 Task: Forward email with the signature Caleb Scott with the subject 'Apology' from softage.1@softage.net to 'softage.9@softage.net' with the message 'Can you please provide more information about the new company branding initiative?'
Action: Mouse moved to (1263, 268)
Screenshot: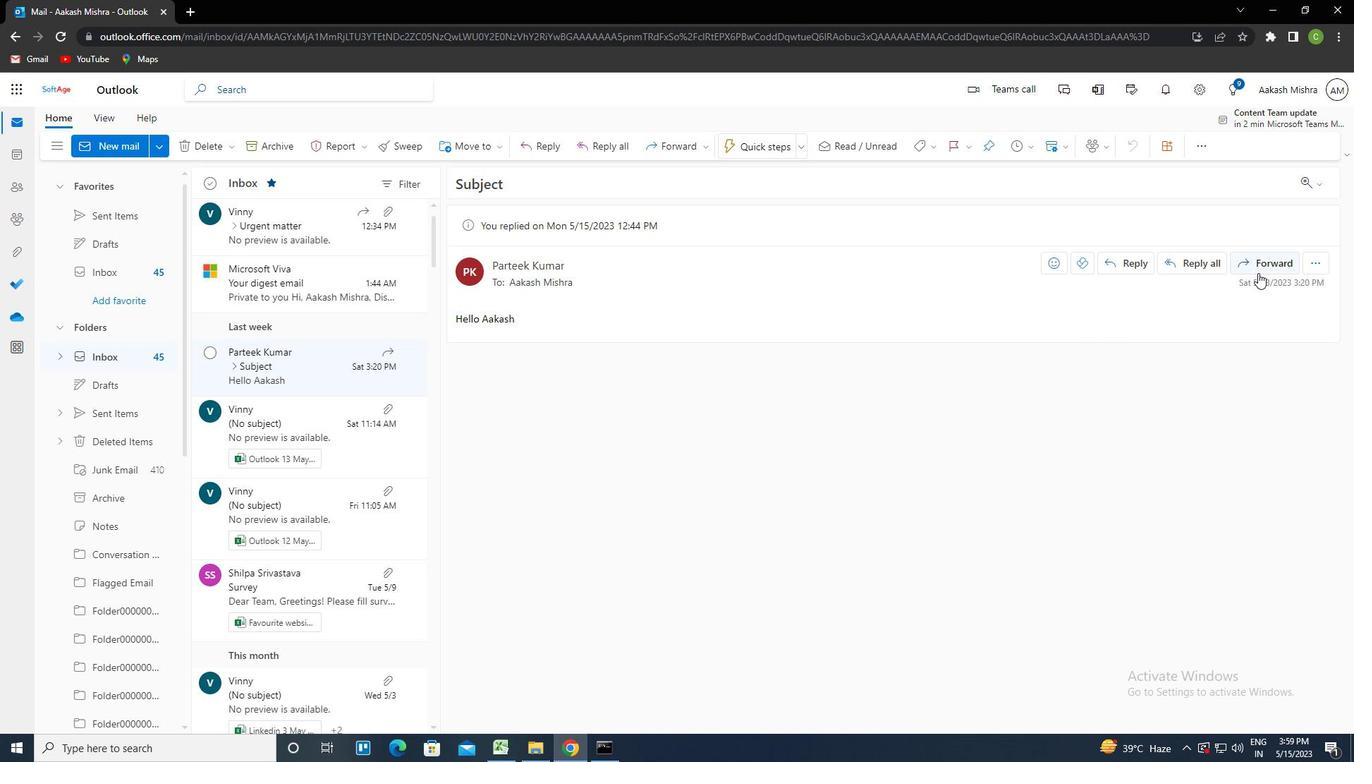 
Action: Mouse pressed left at (1263, 268)
Screenshot: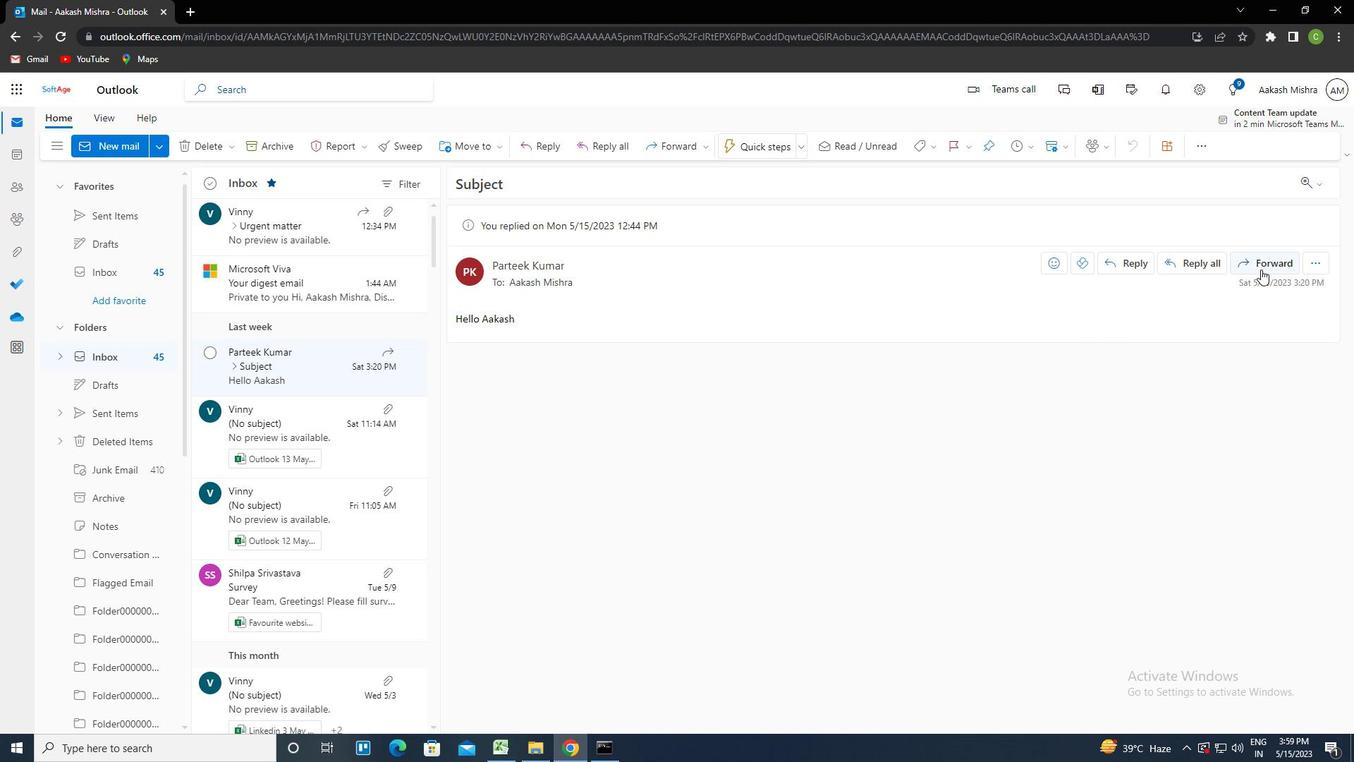 
Action: Mouse moved to (913, 143)
Screenshot: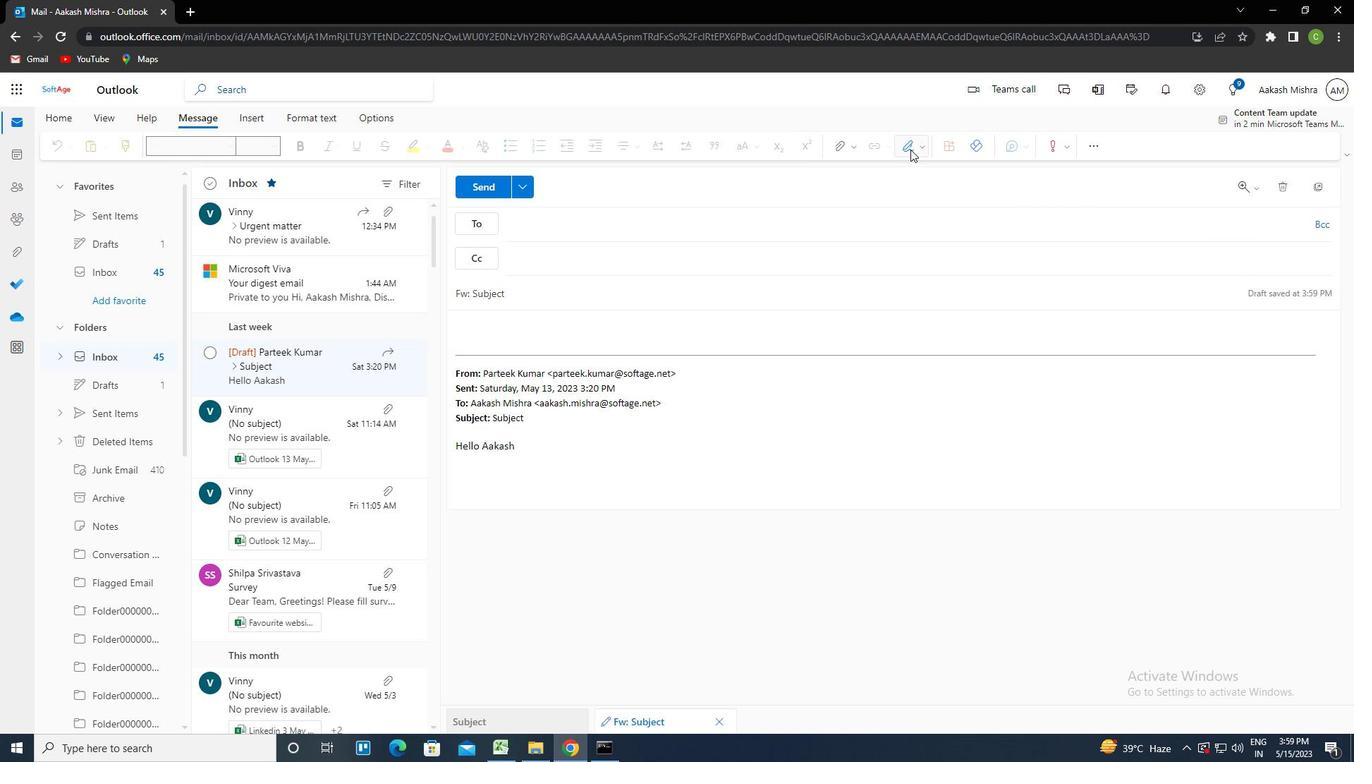 
Action: Mouse pressed left at (913, 143)
Screenshot: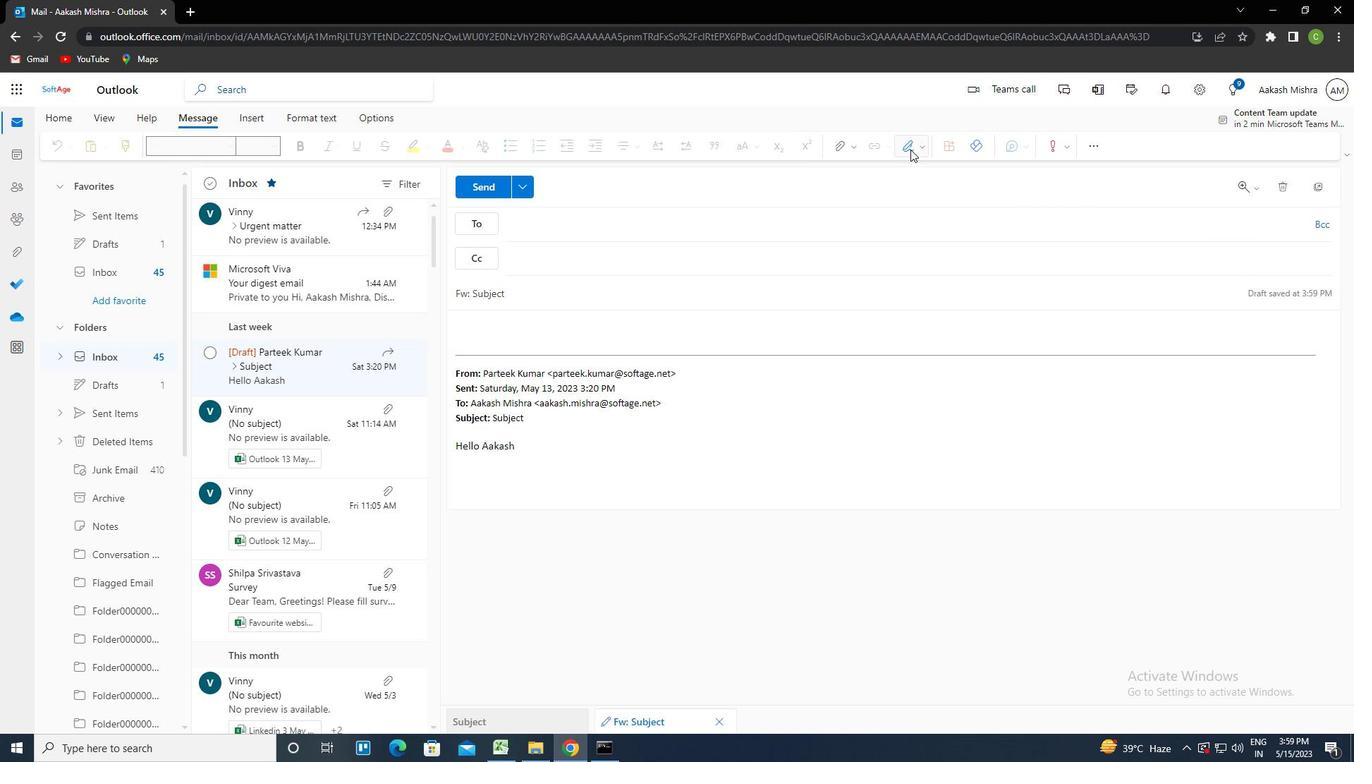 
Action: Mouse moved to (888, 210)
Screenshot: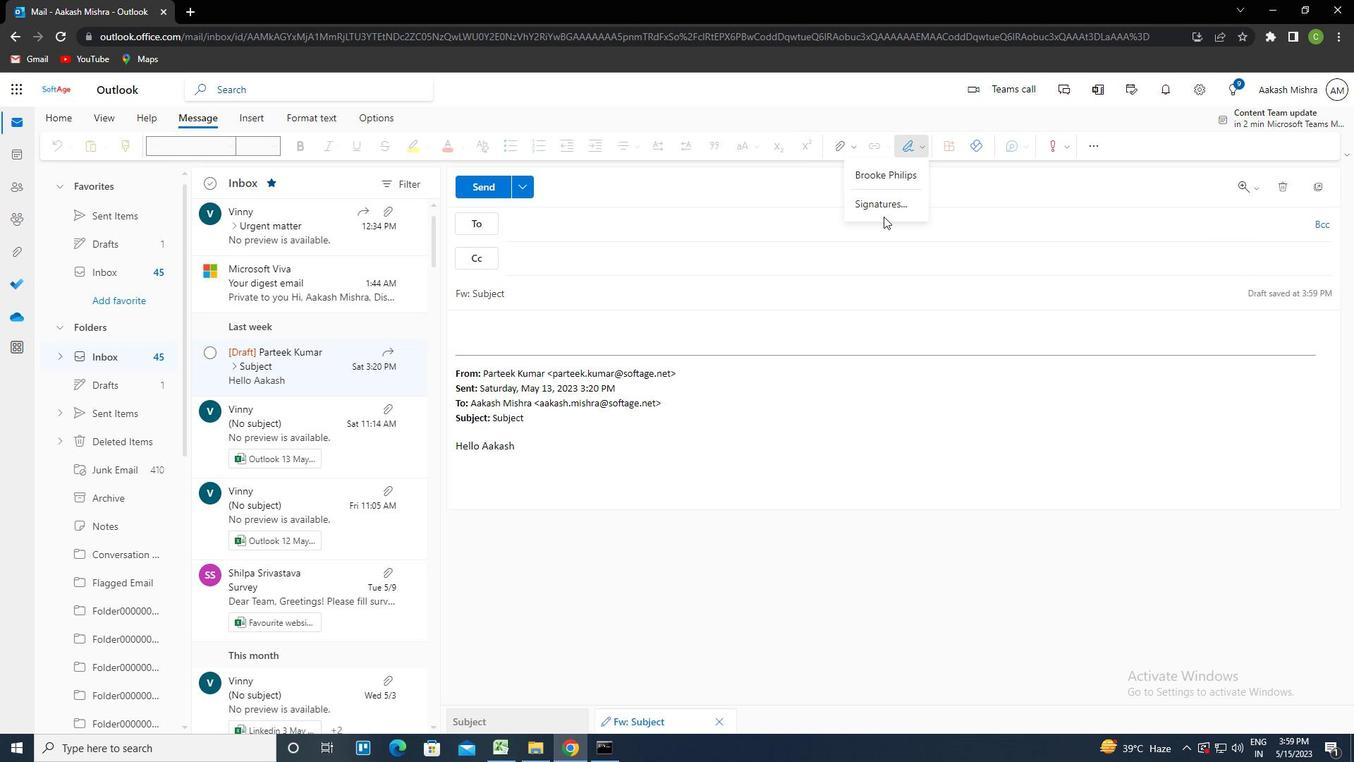 
Action: Mouse pressed left at (888, 210)
Screenshot: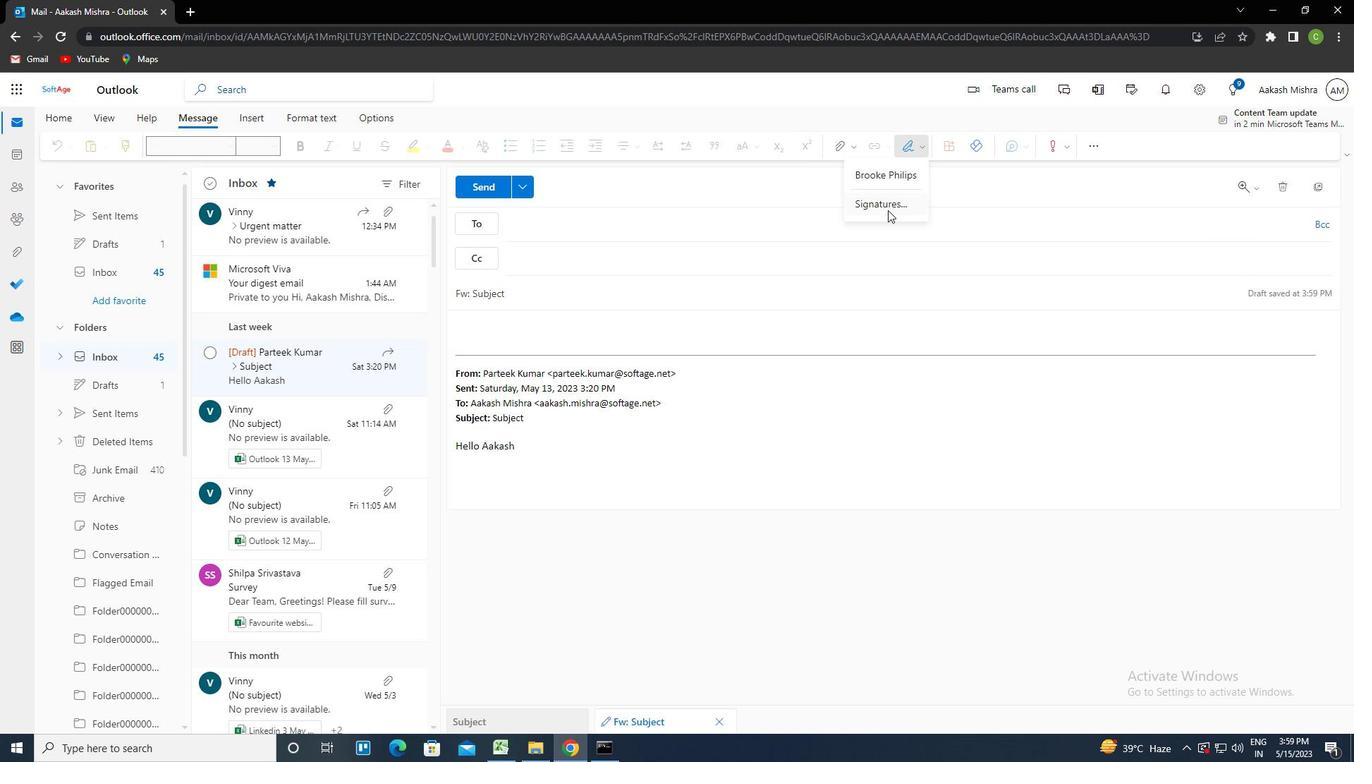 
Action: Mouse moved to (949, 257)
Screenshot: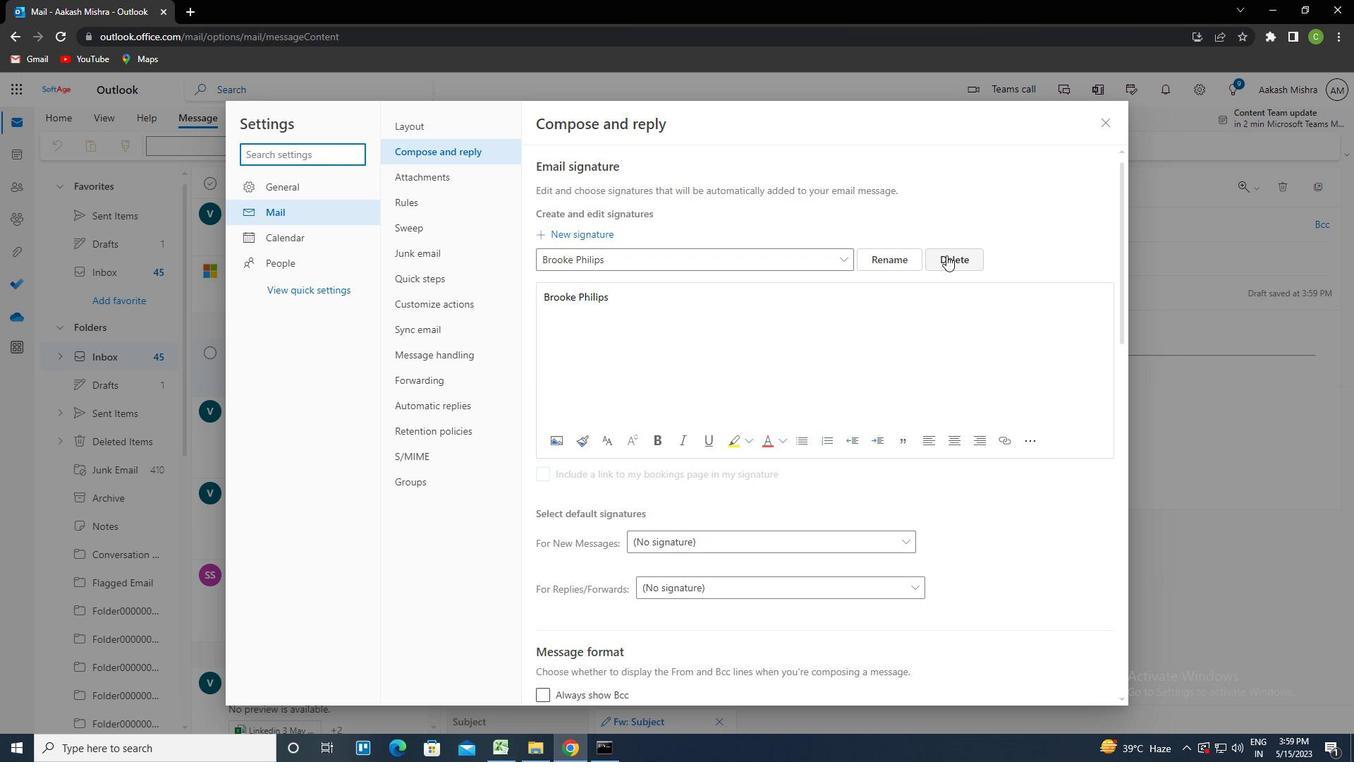 
Action: Mouse pressed left at (949, 257)
Screenshot: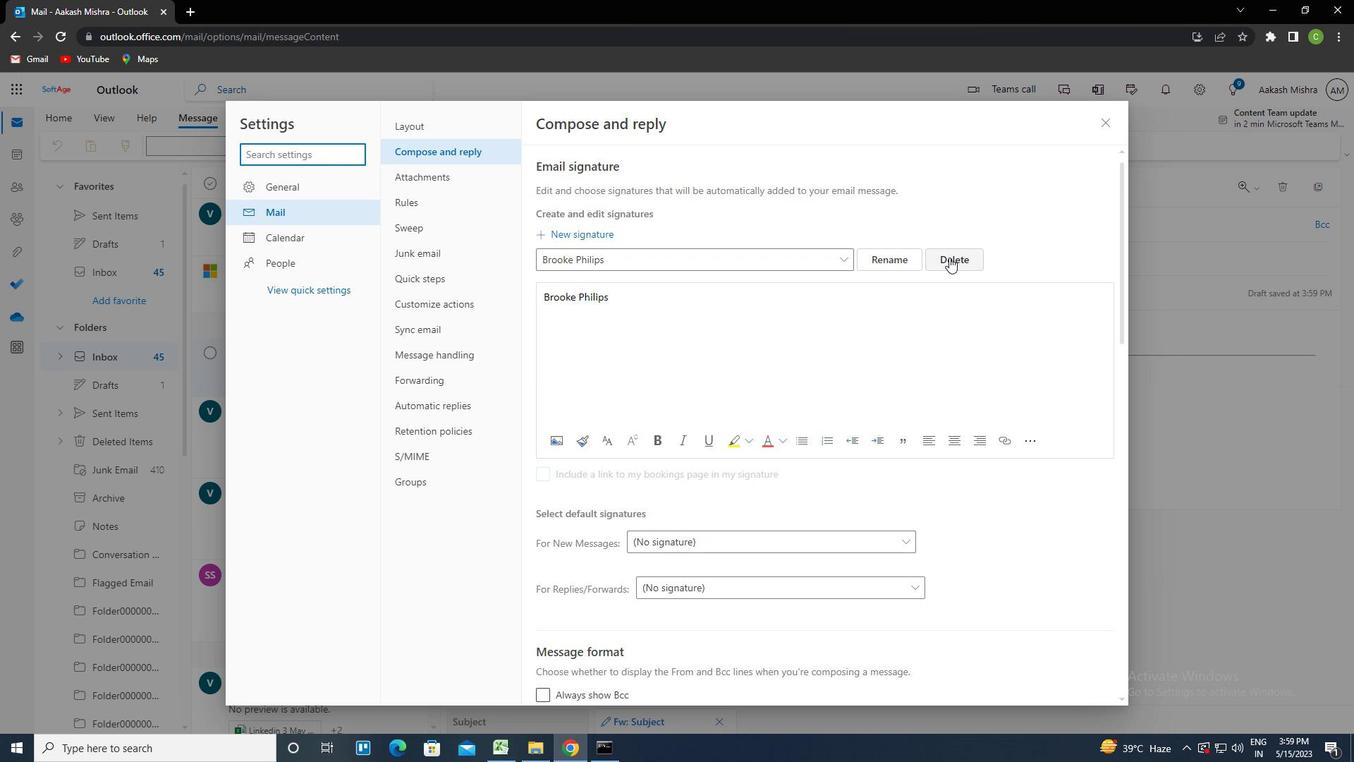 
Action: Mouse moved to (871, 262)
Screenshot: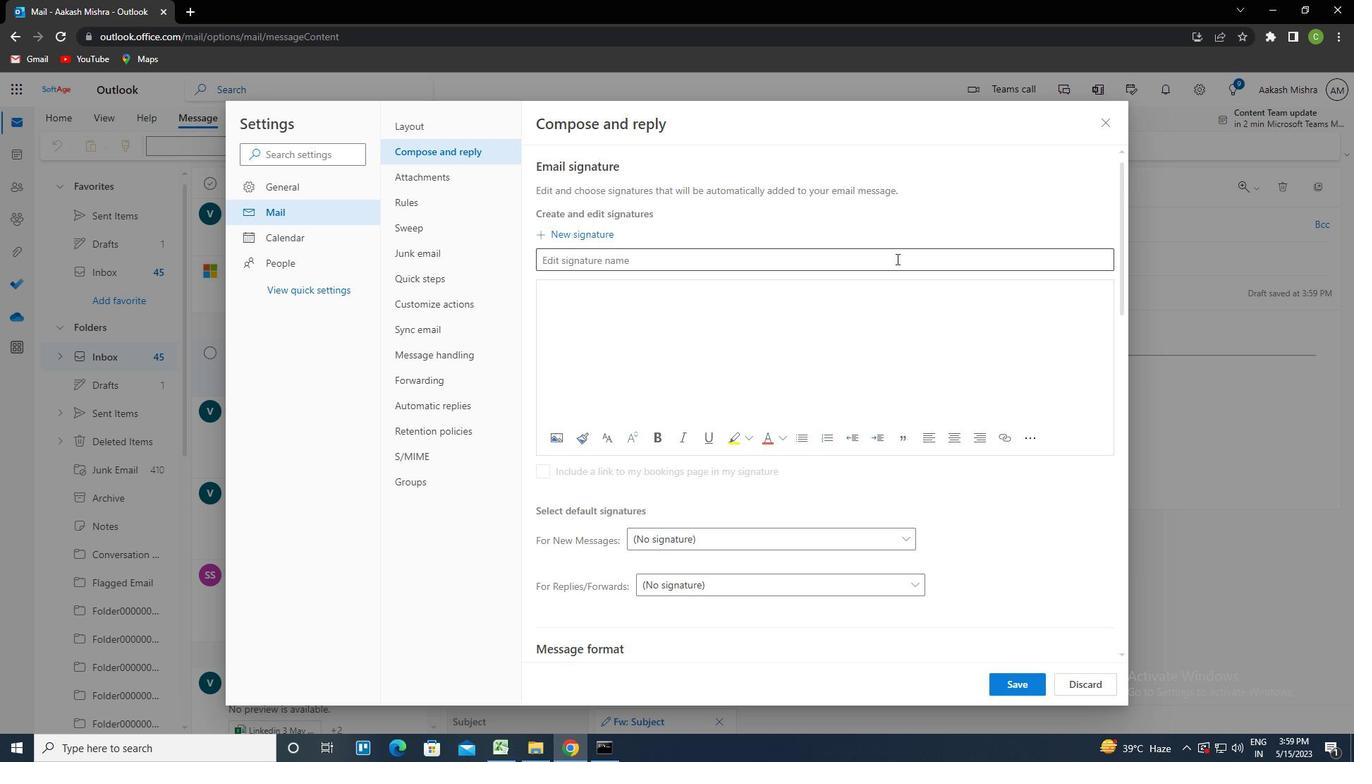 
Action: Mouse pressed left at (871, 262)
Screenshot: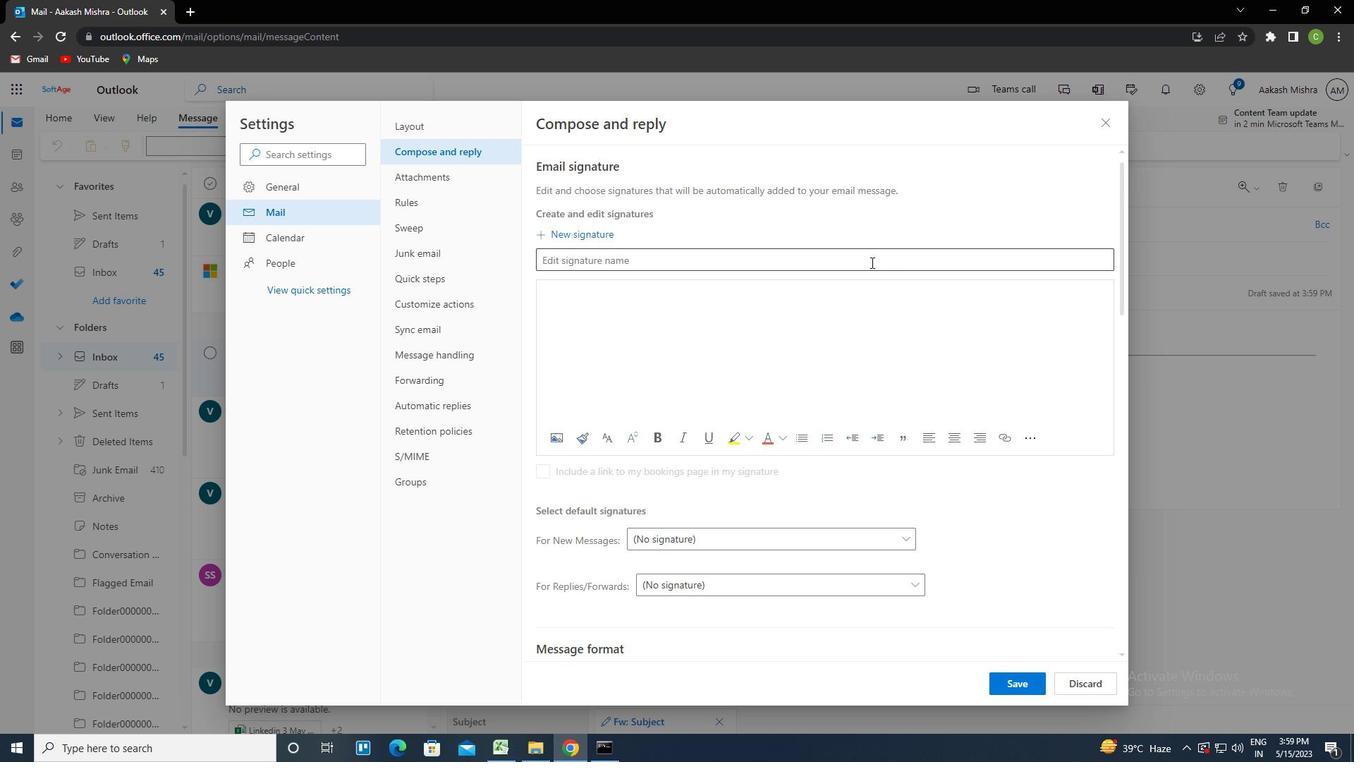 
Action: Key pressed <Key.caps_lock>c<Key.caps_lock>aleb<Key.space><Key.caps_lock>s<Key.caps_lock>cott<Key.tab><Key.caps_lock>c<Key.caps_lock>aleb<Key.space><Key.caps_lock>s<Key.caps_lock>cott
Screenshot: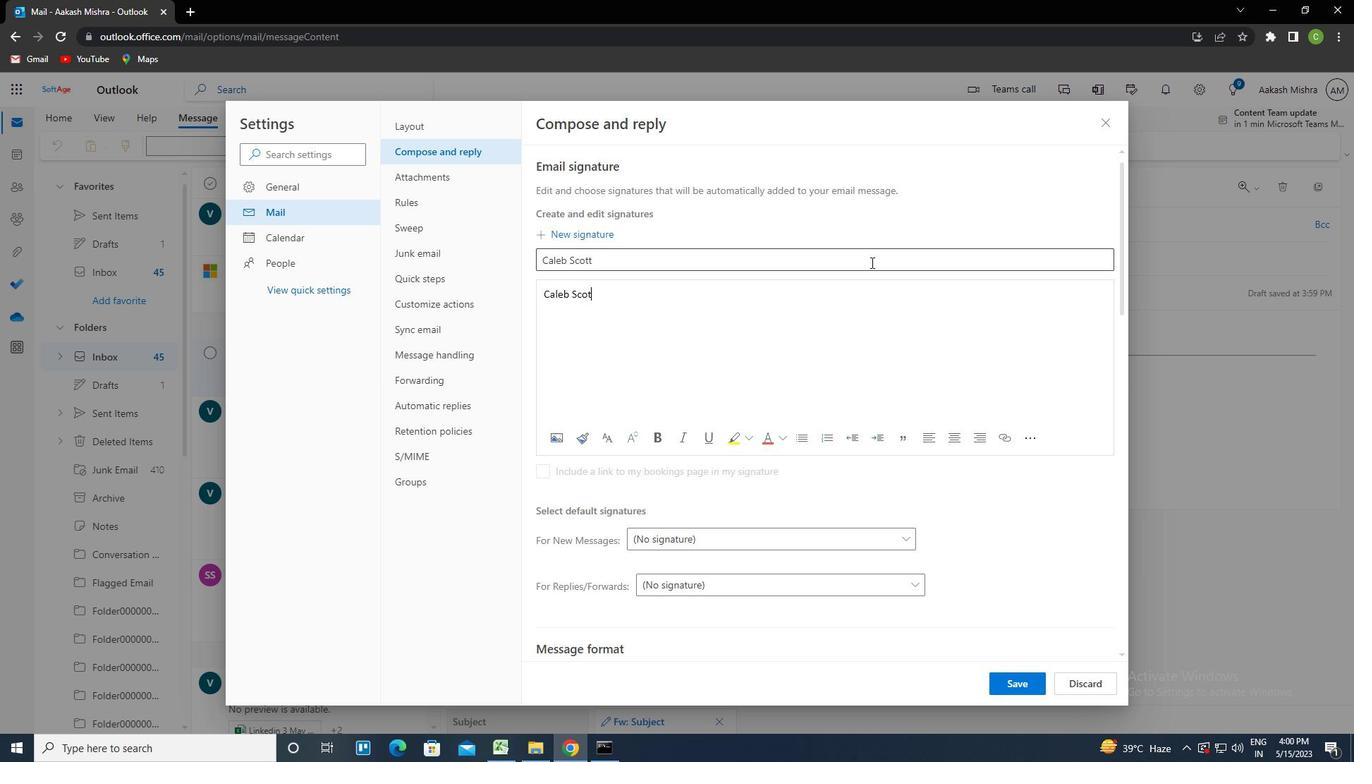 
Action: Mouse moved to (1014, 673)
Screenshot: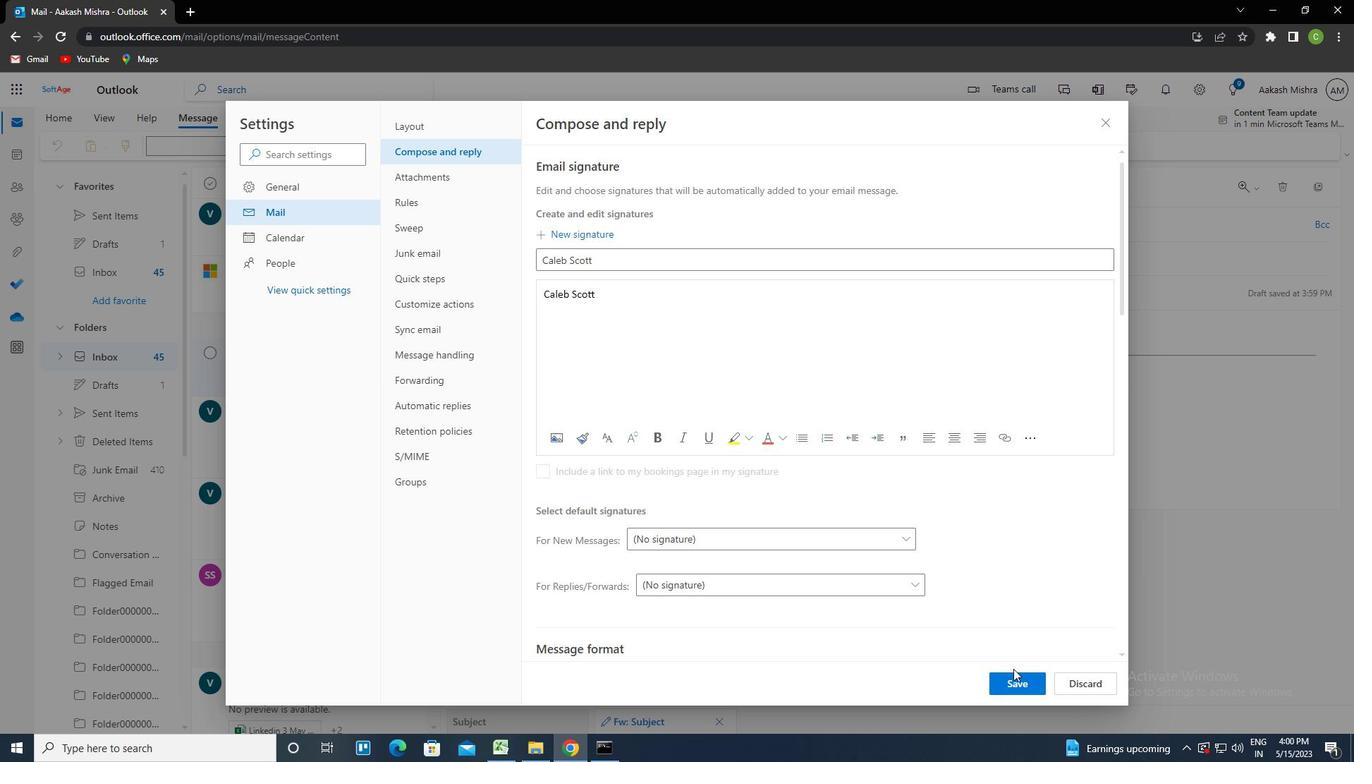 
Action: Mouse pressed left at (1014, 673)
Screenshot: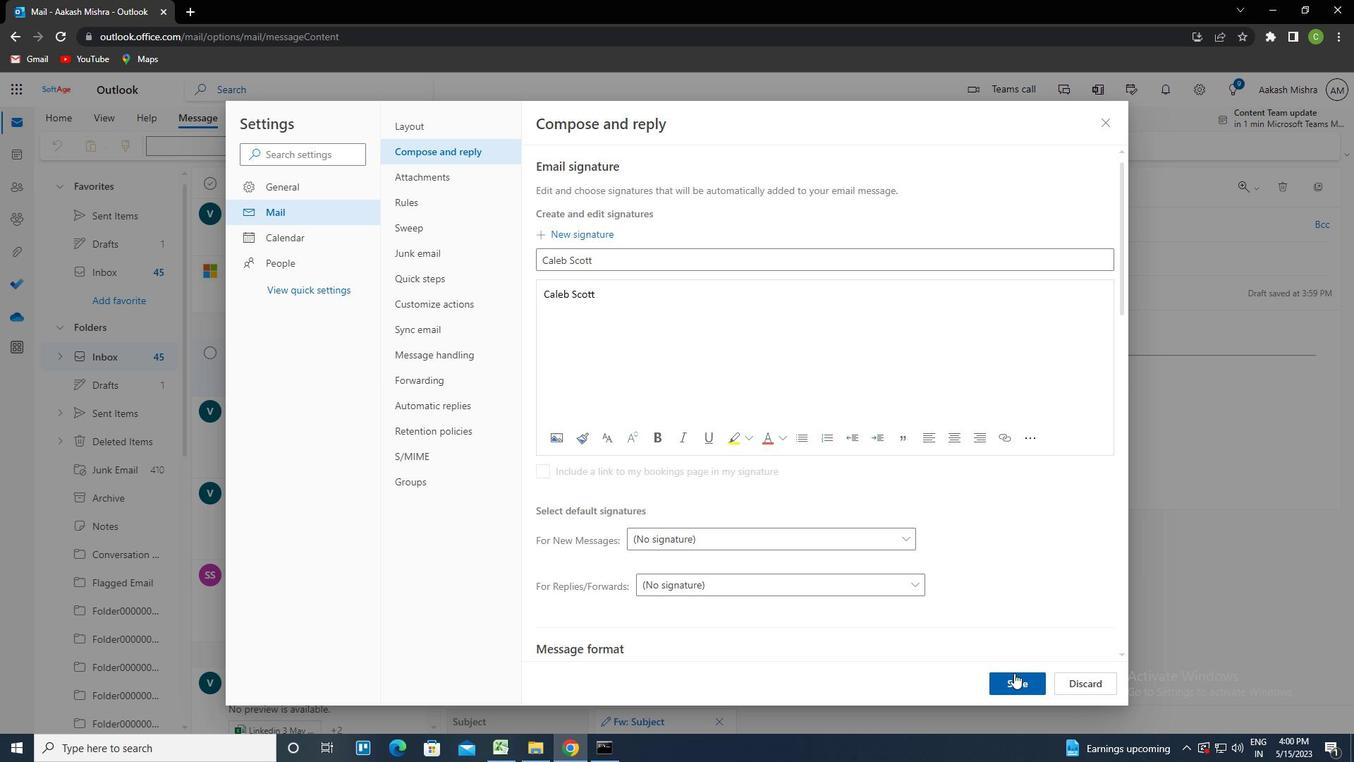 
Action: Mouse moved to (1112, 129)
Screenshot: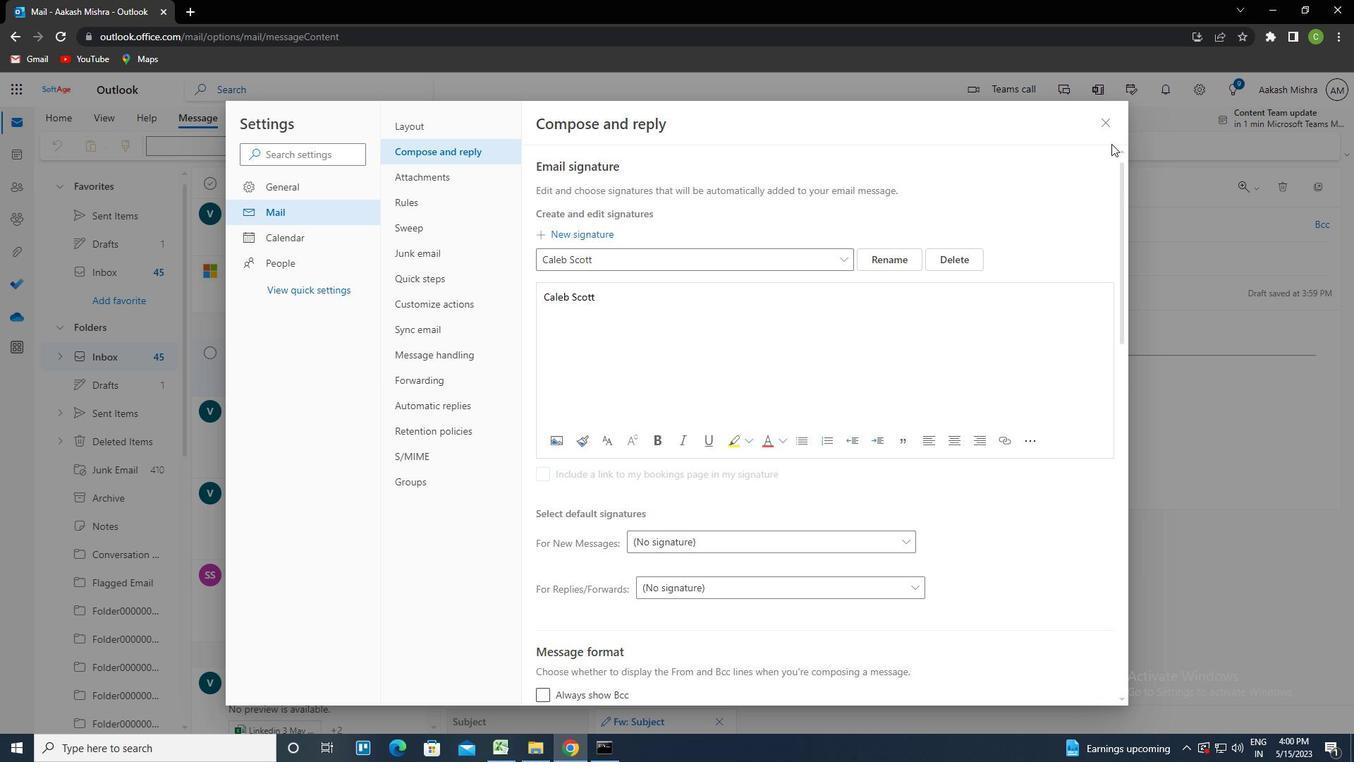 
Action: Mouse pressed left at (1112, 129)
Screenshot: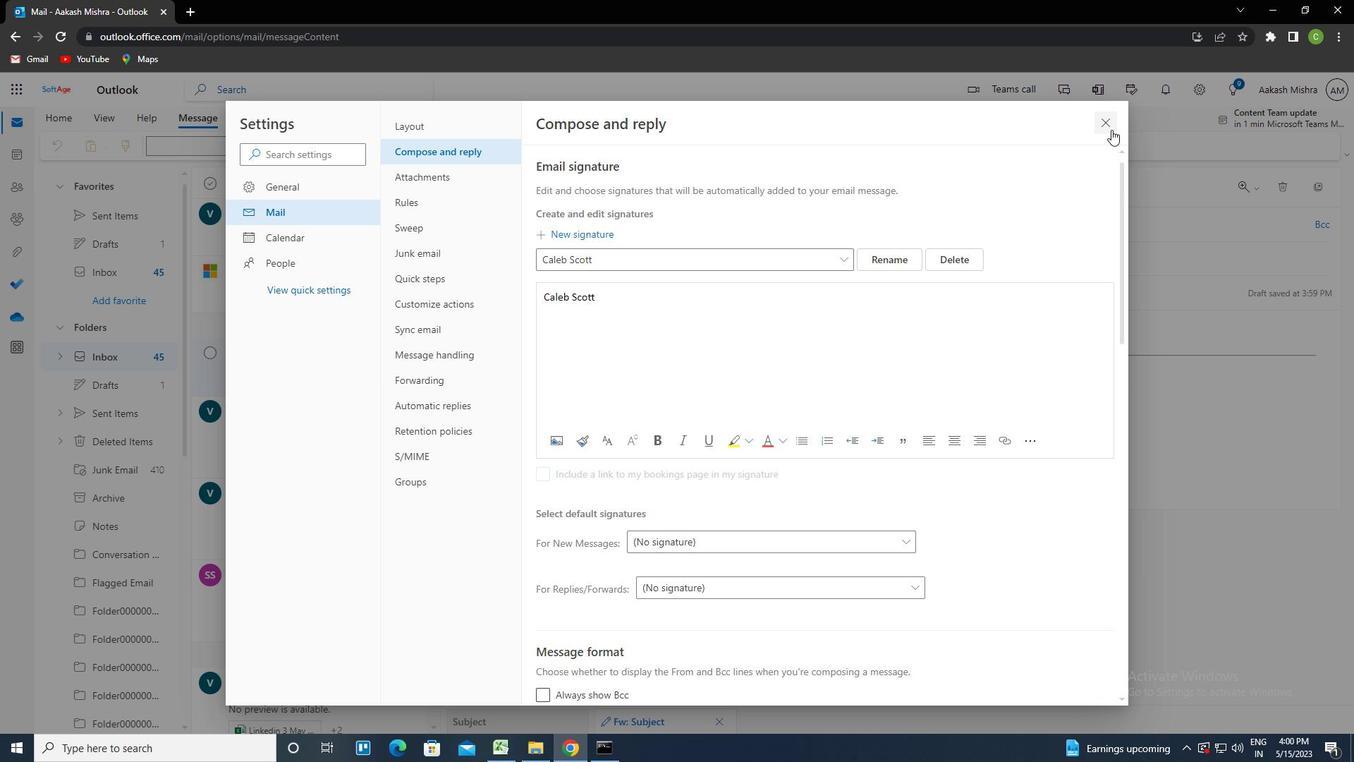 
Action: Mouse moved to (910, 146)
Screenshot: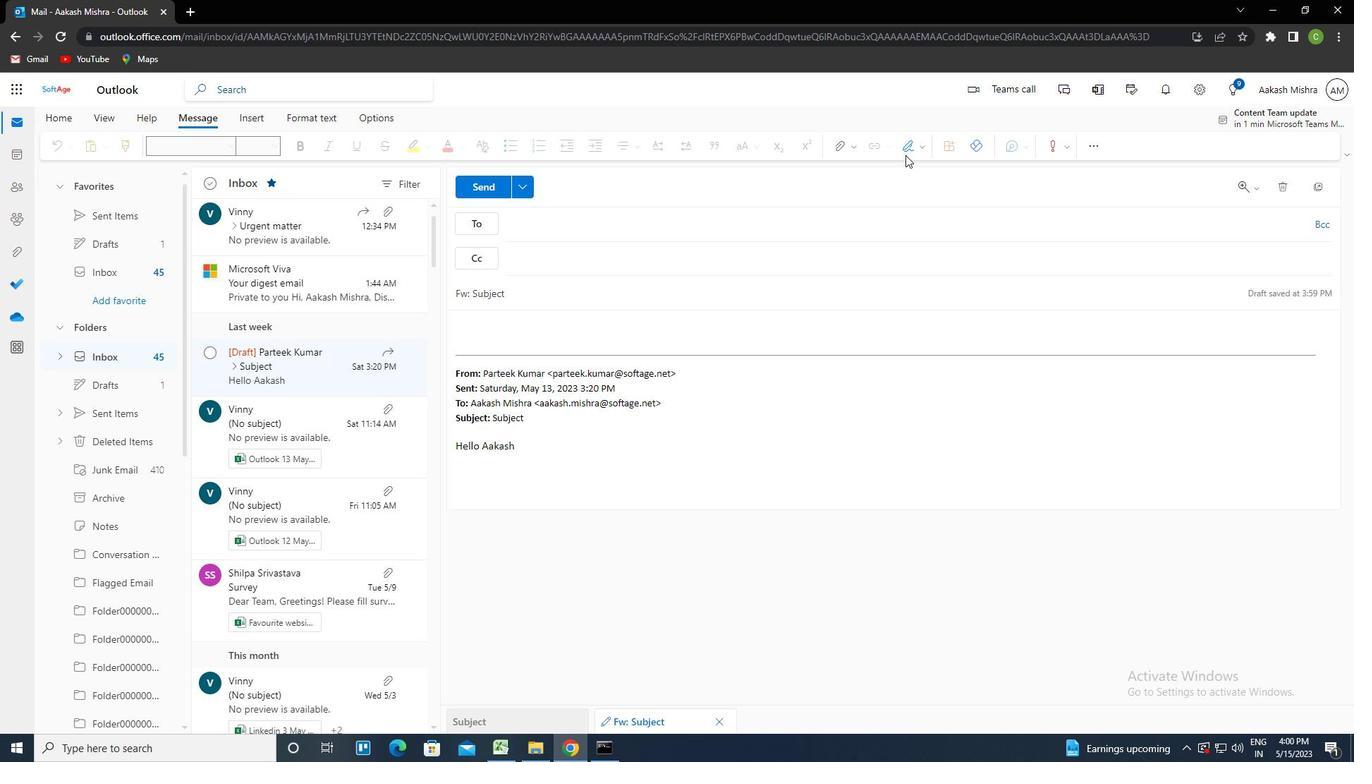 
Action: Mouse pressed left at (910, 146)
Screenshot: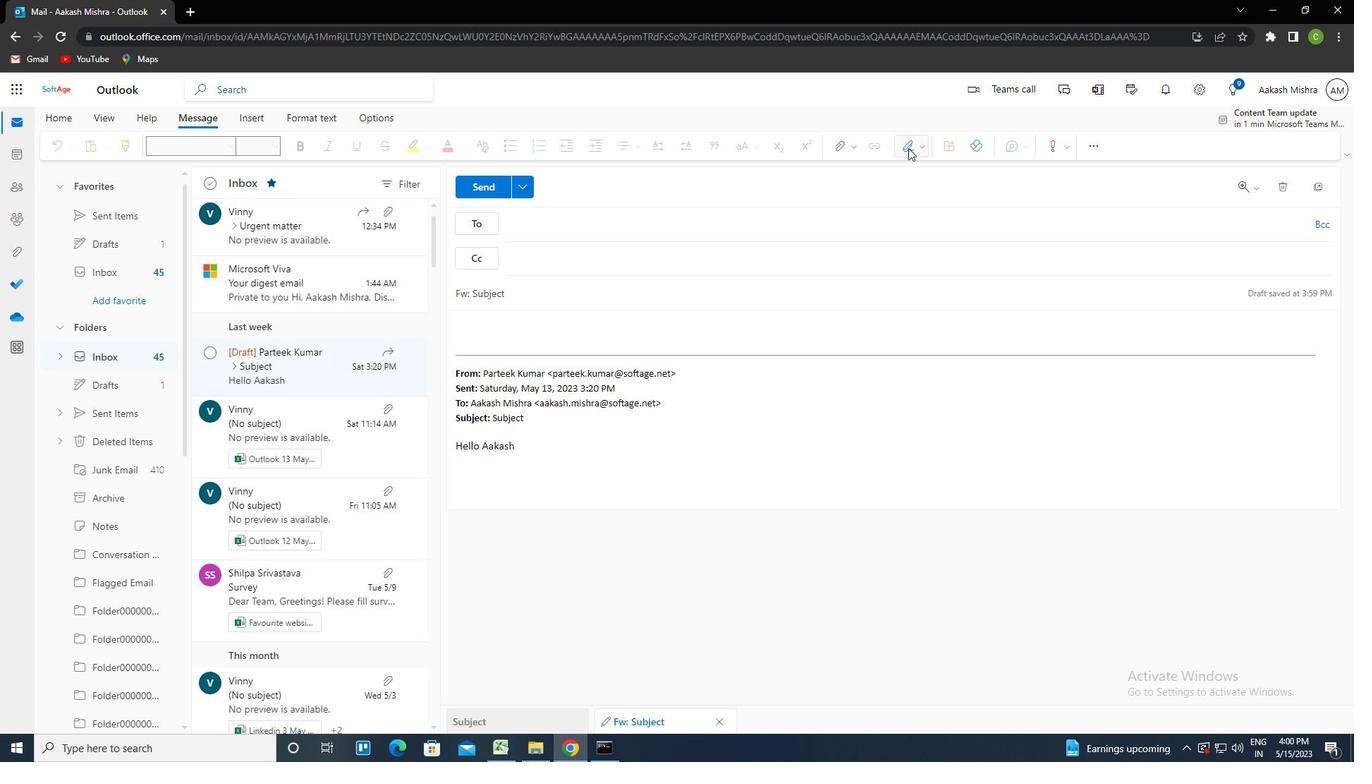 
Action: Mouse moved to (904, 172)
Screenshot: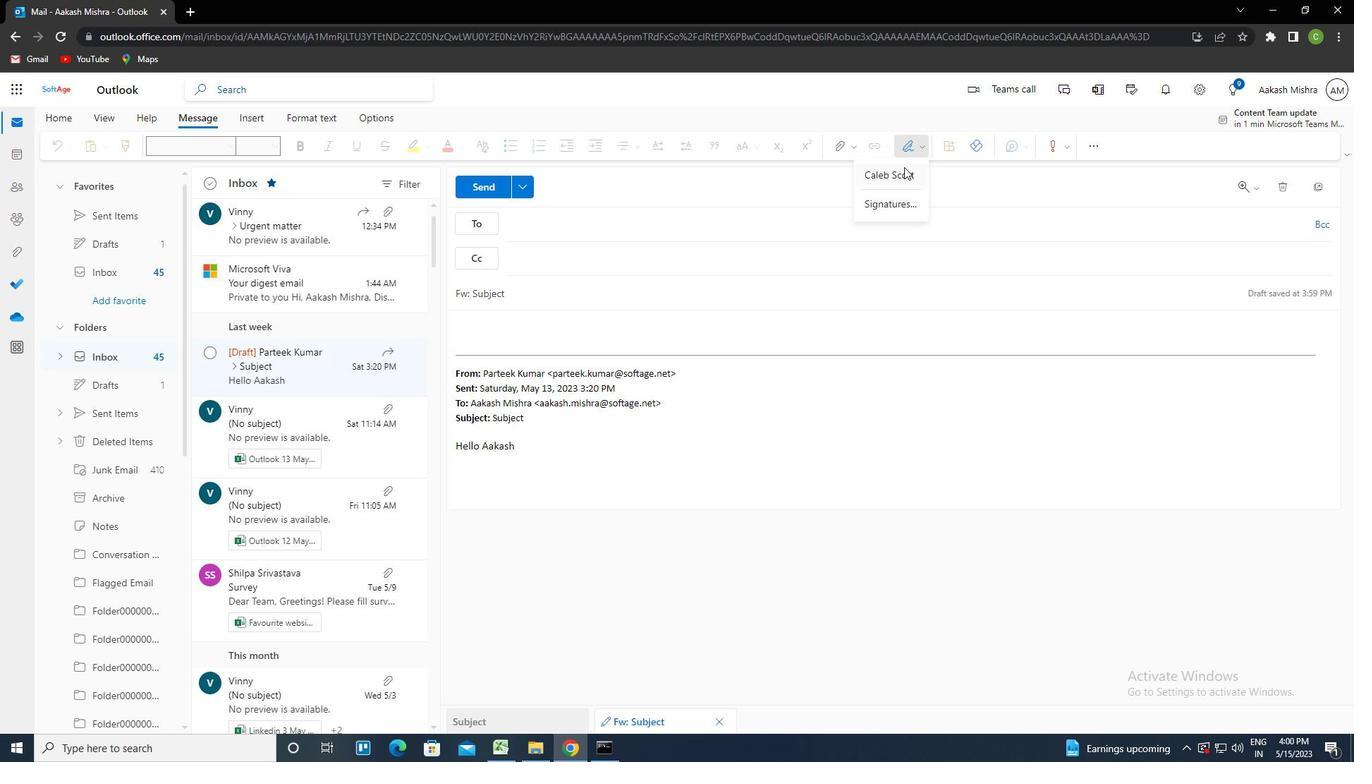 
Action: Mouse pressed left at (904, 172)
Screenshot: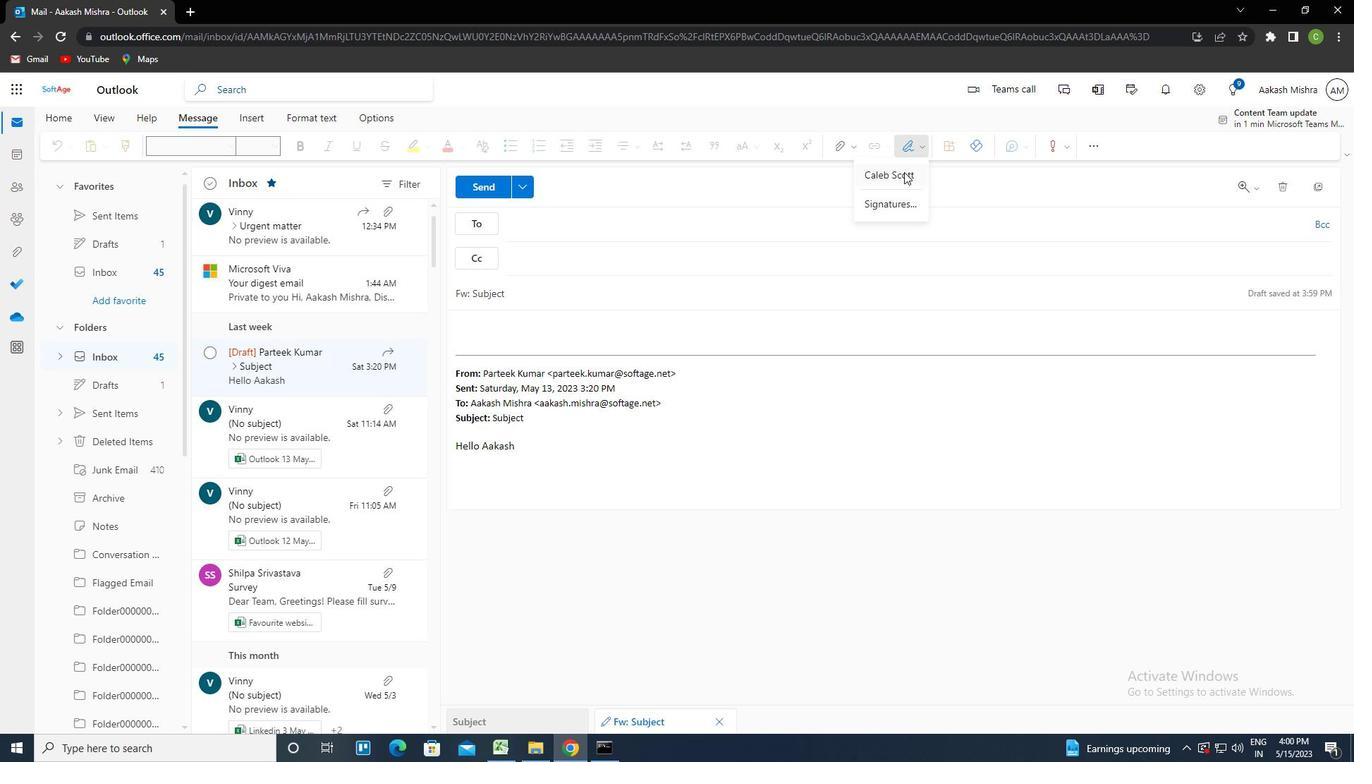 
Action: Mouse moved to (553, 302)
Screenshot: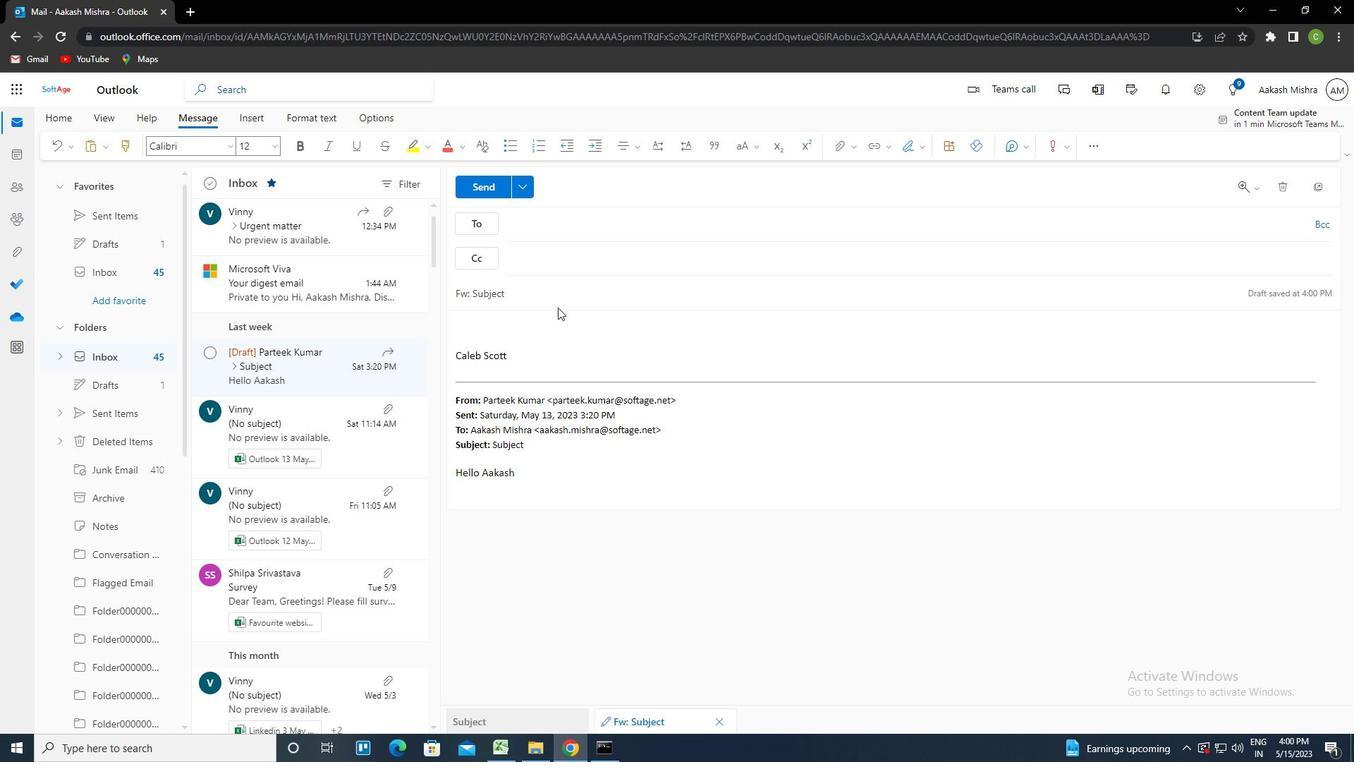 
Action: Mouse pressed left at (553, 302)
Screenshot: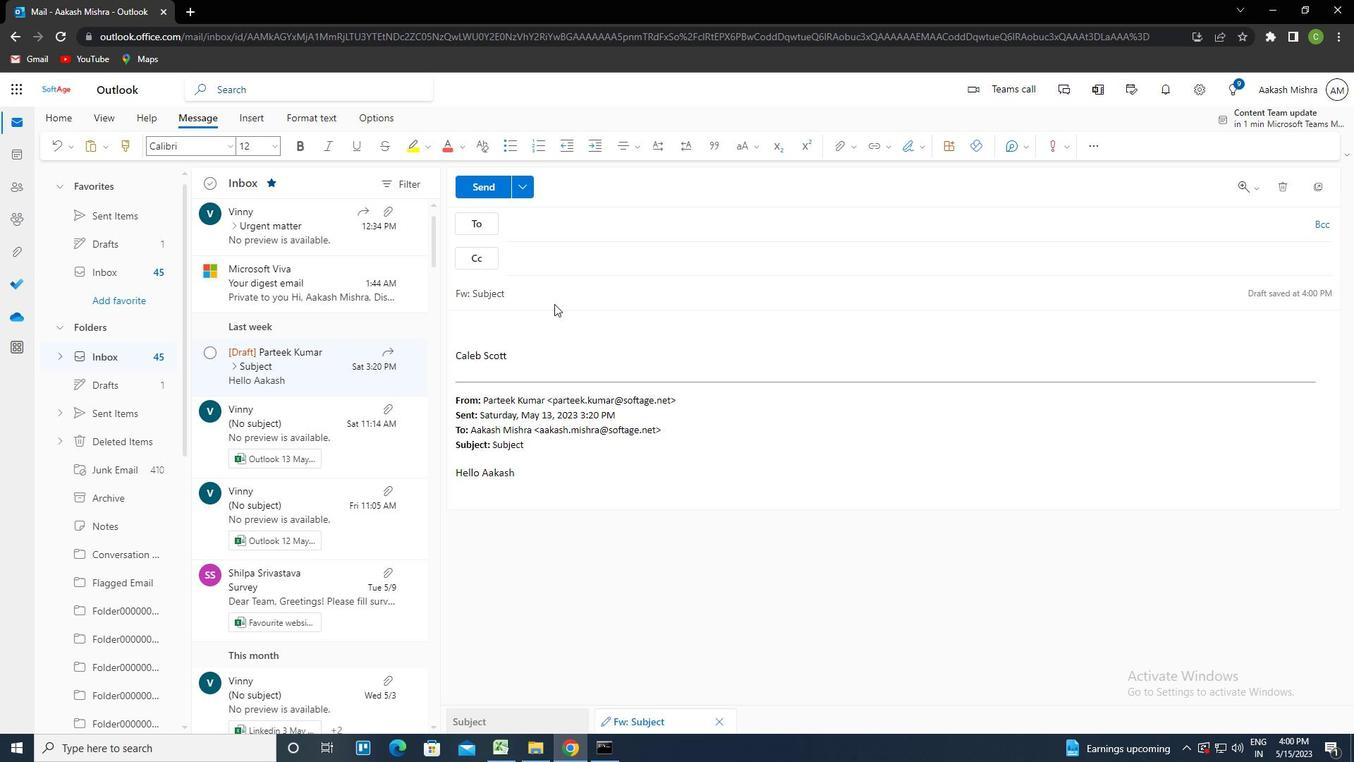
Action: Key pressed <Key.shift><Key.left><Key.delete><Key.caps_lock>ctrl+A<Key.caps_lock>POLOGY
Screenshot: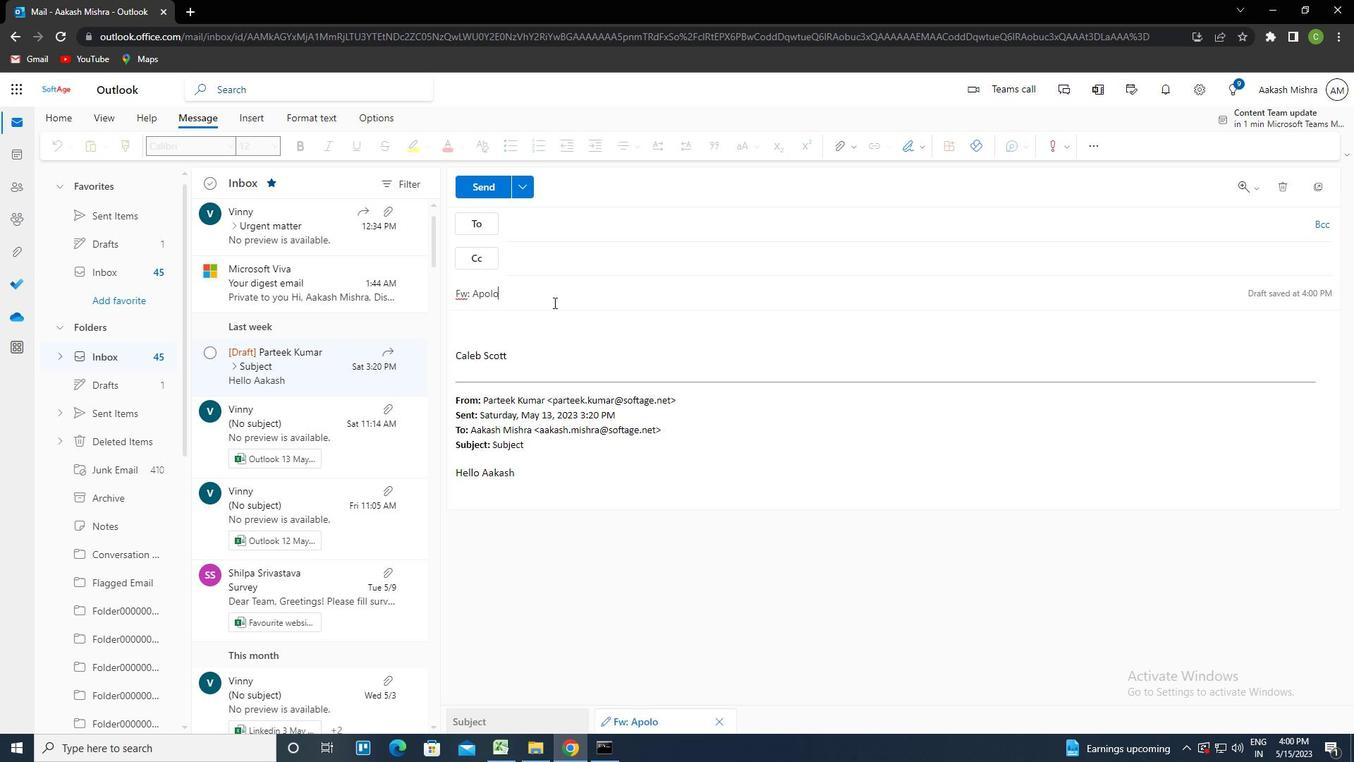 
Action: Mouse moved to (537, 226)
Screenshot: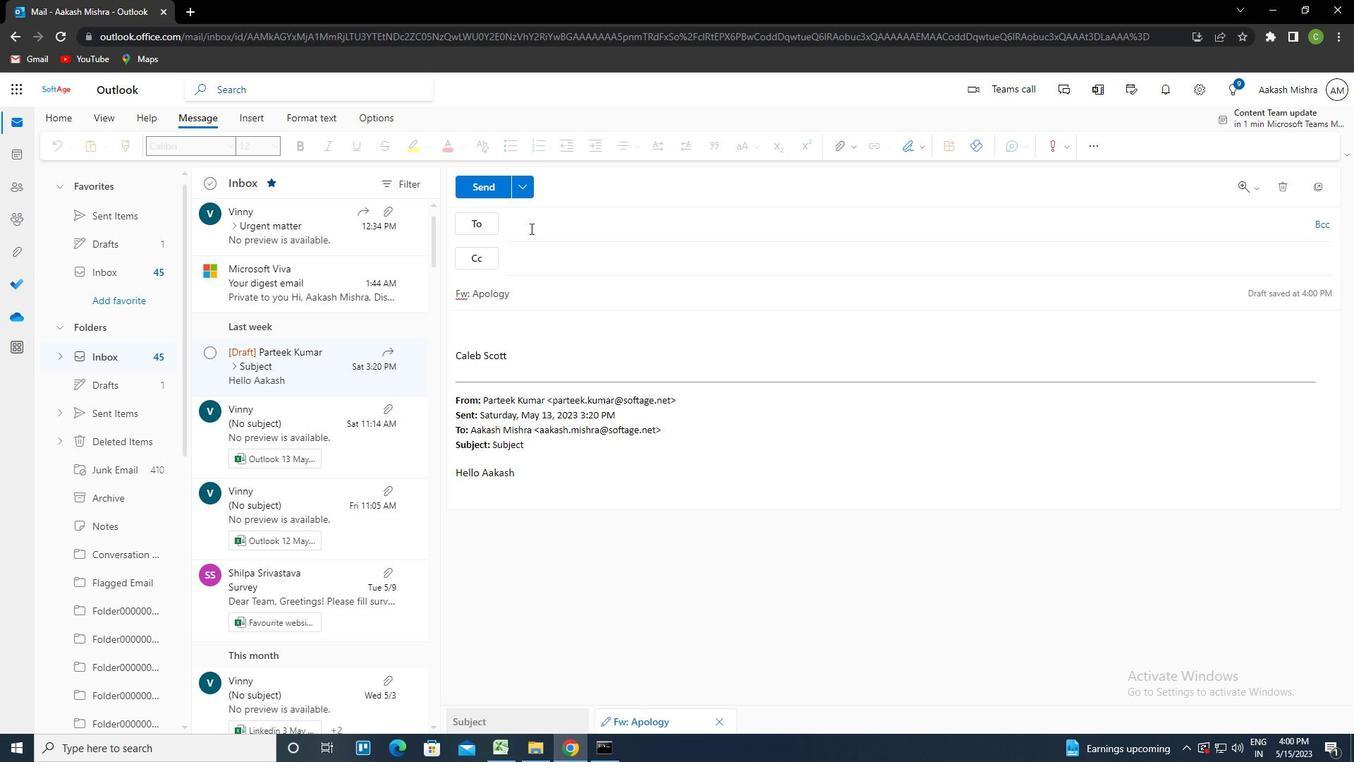 
Action: Mouse pressed left at (537, 226)
Screenshot: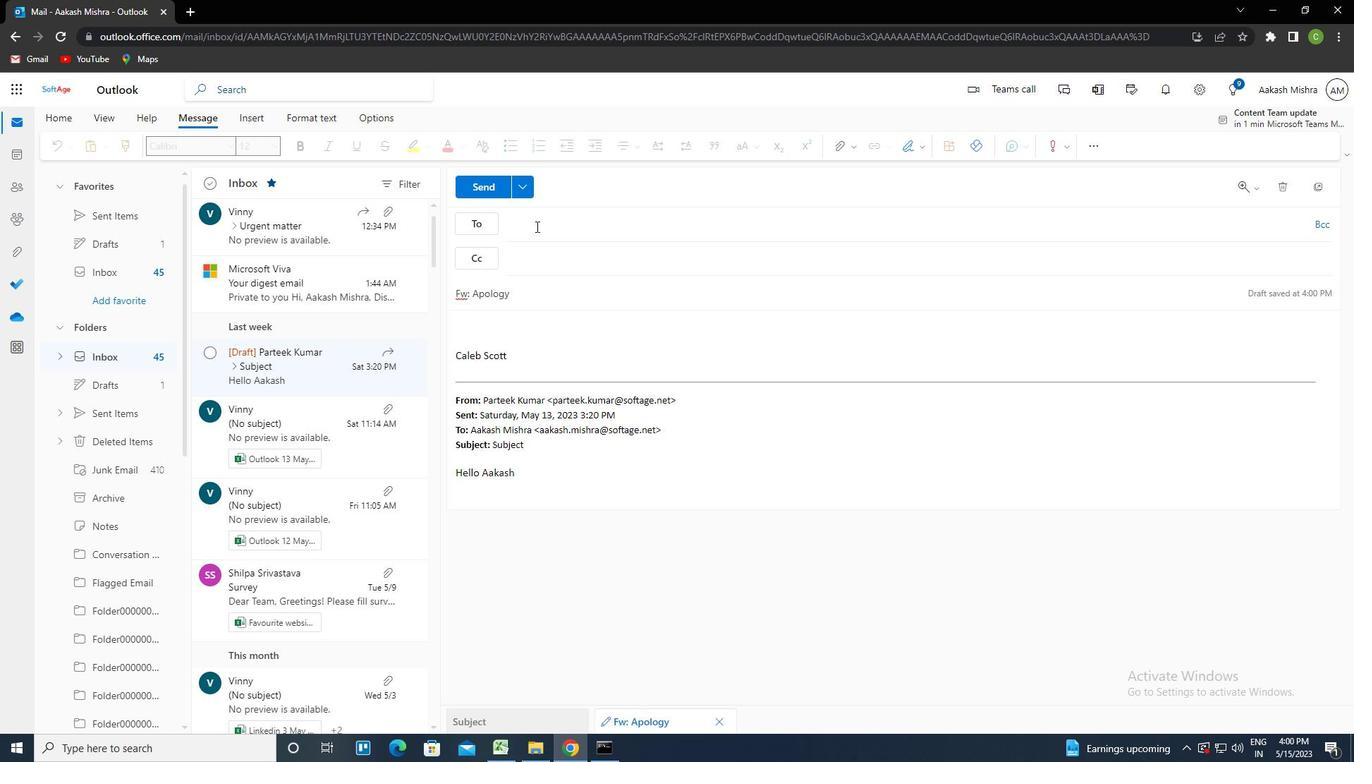 
Action: Key pressed SOFTAGE.9<Key.shift>@SOFTAGE.NET<Key.enter>
Screenshot: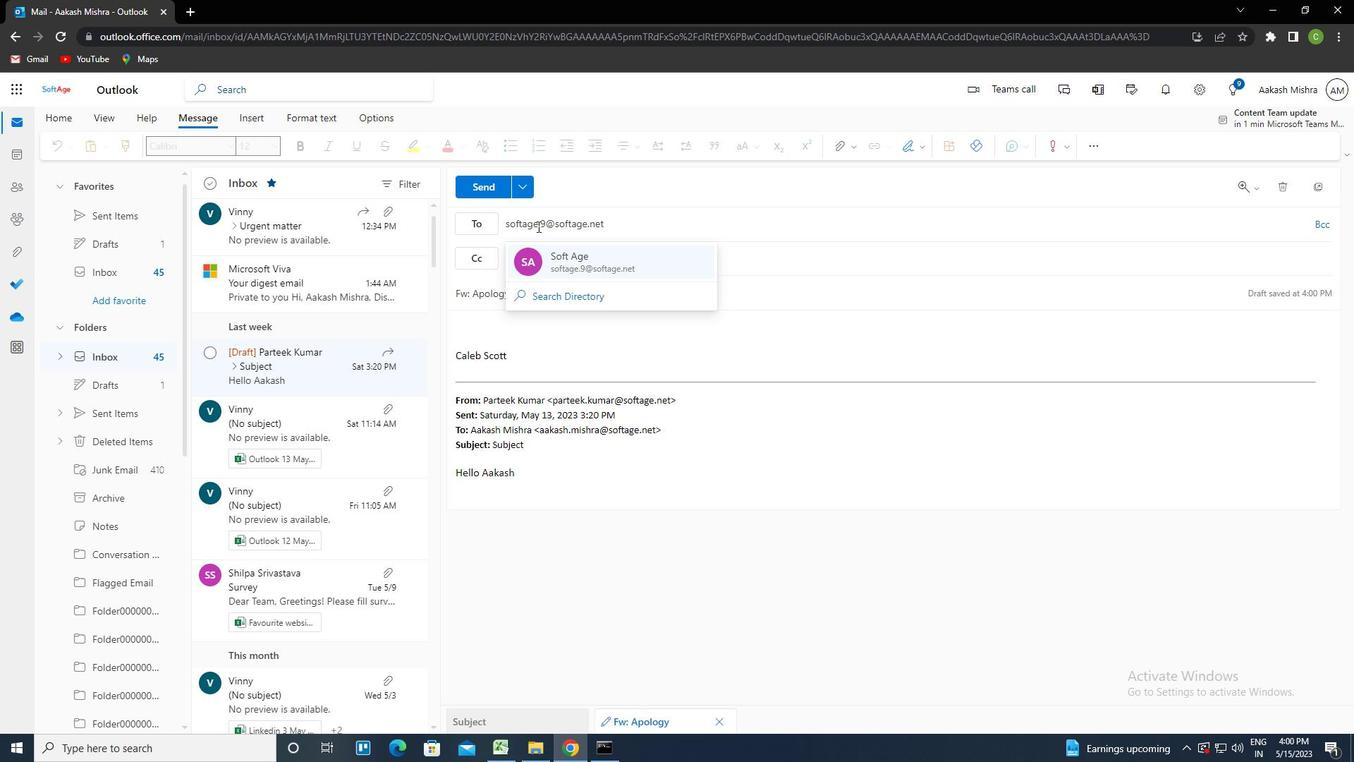 
Action: Mouse moved to (492, 323)
Screenshot: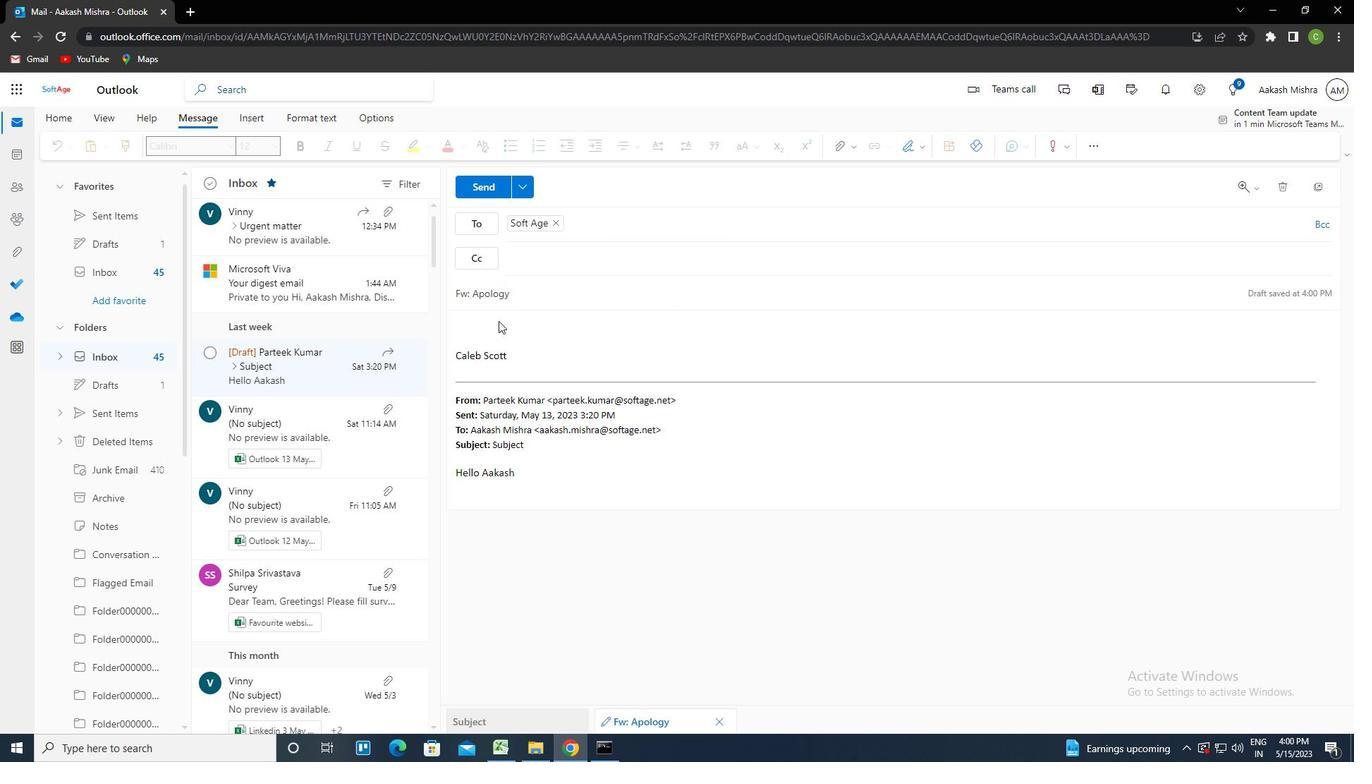 
Action: Mouse pressed left at (492, 323)
Screenshot: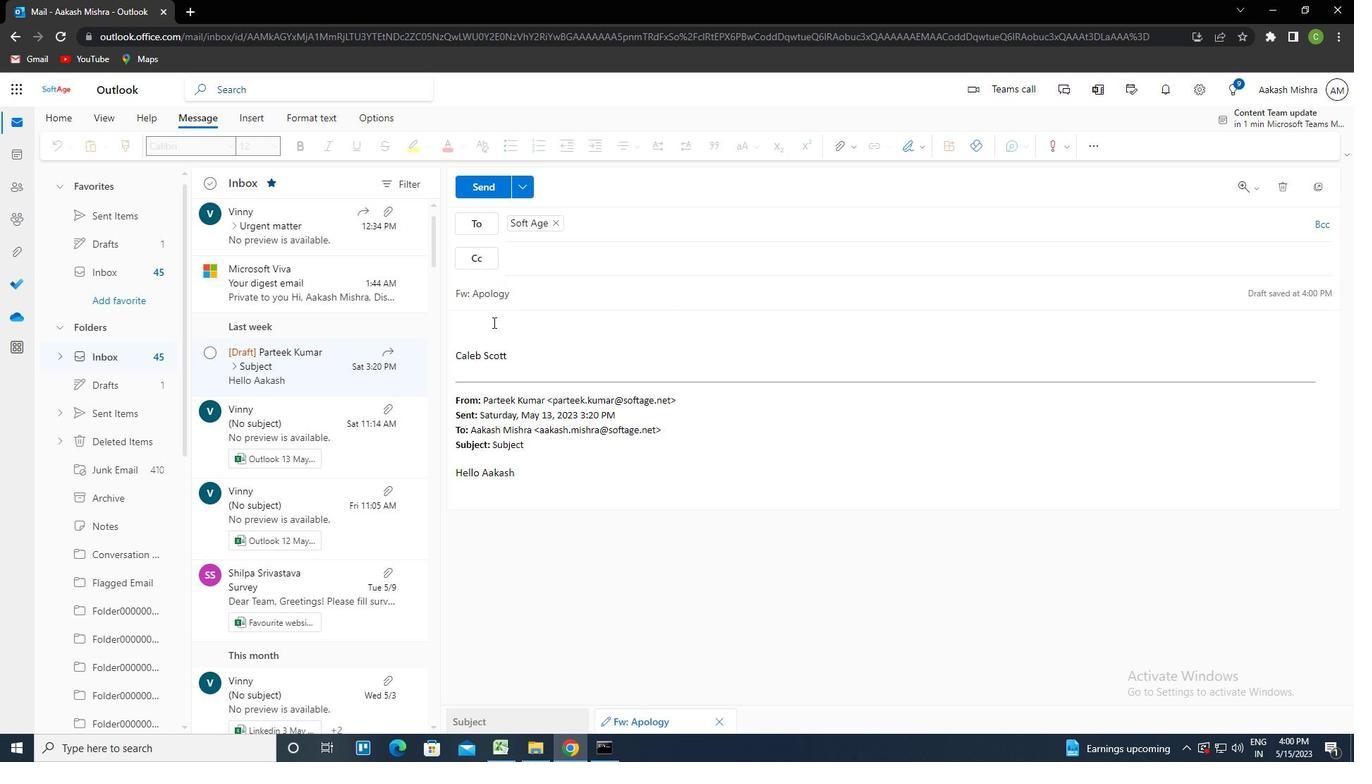 
Action: Key pressed <Key.caps_lock>C<Key.caps_lock>AN<Key.space>YOU<Key.space>PLEASE<Key.space>POVIDE<Key.space>MORE<Key.space>INFORMATION<Key.space>ABOUT<Key.space>THE<Key.space>NEW<Key.space>COMPANY<Key.space>BRANDING<Key.space>INTITIATIVE<Key.enter>
Screenshot: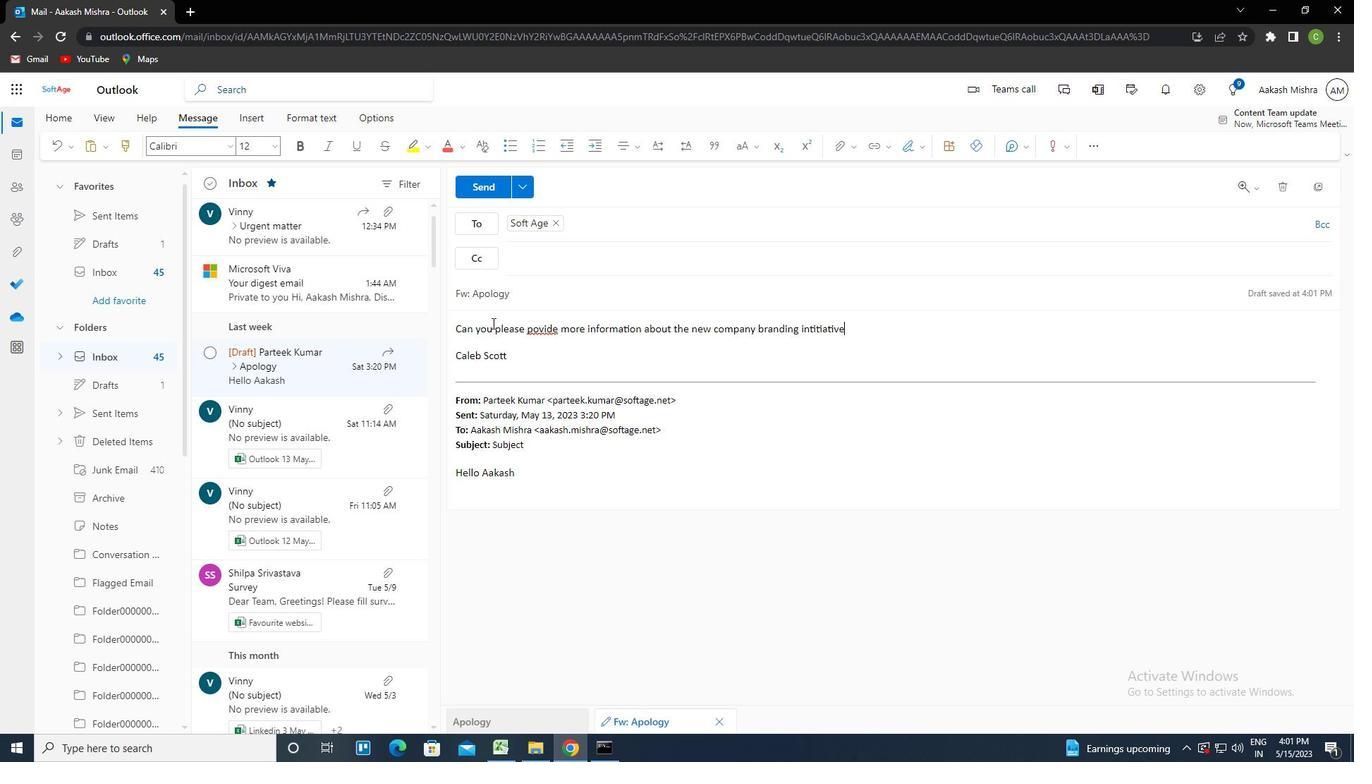 
Action: Mouse moved to (544, 333)
Screenshot: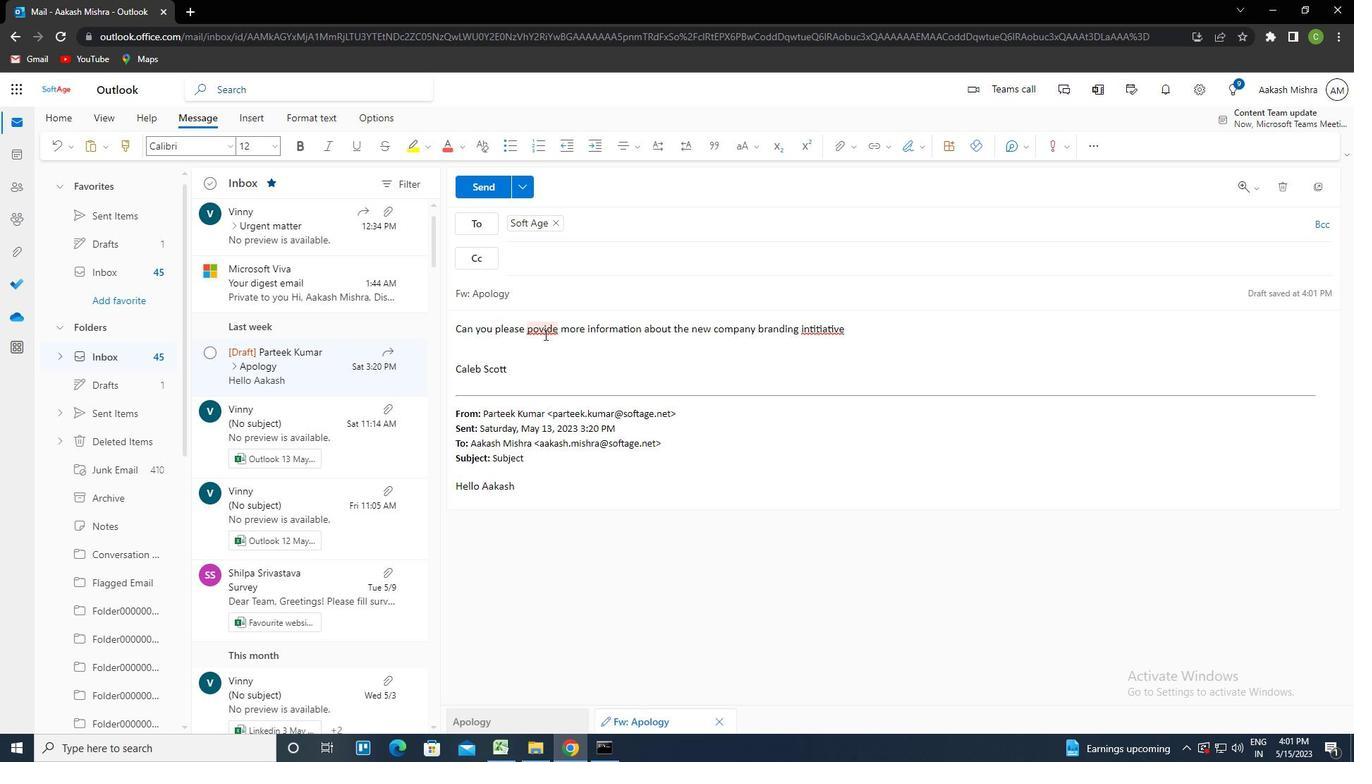 
Action: Mouse pressed left at (544, 333)
Screenshot: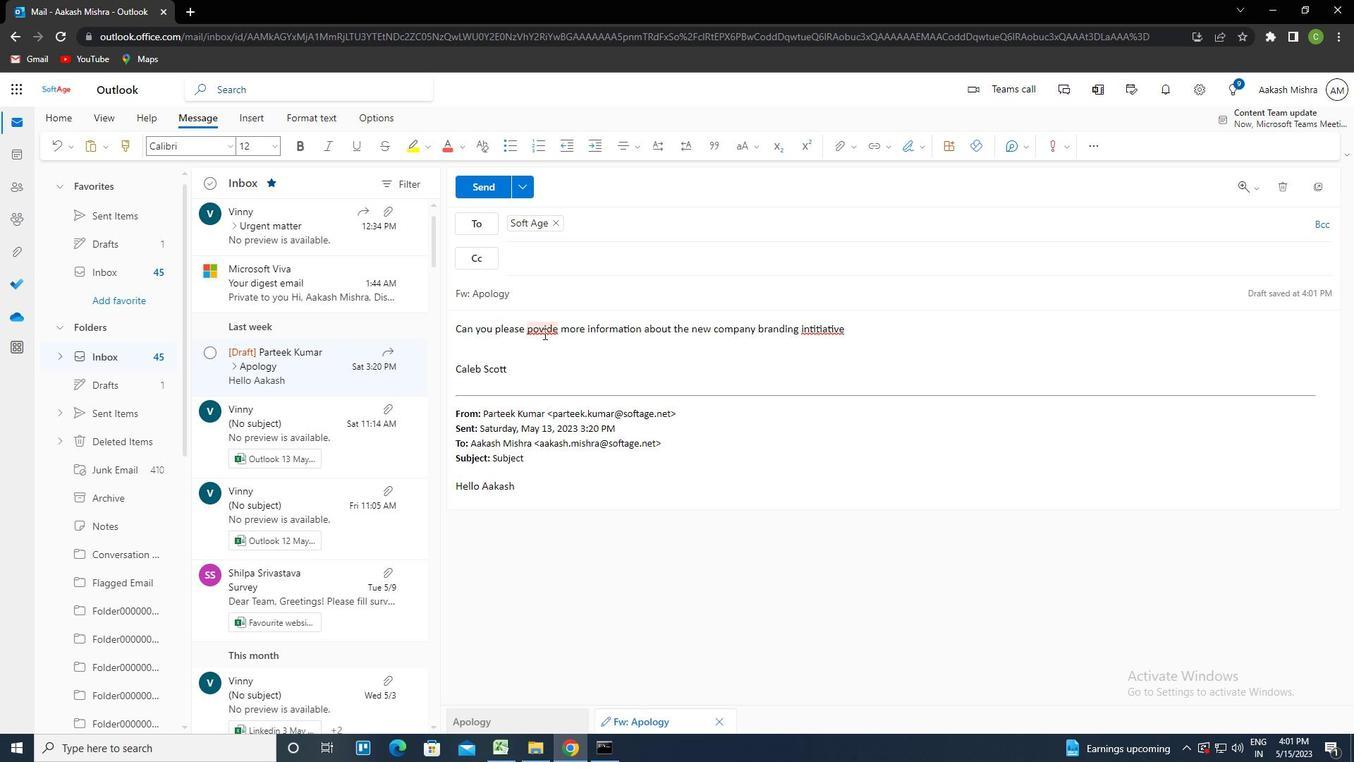 
Action: Mouse moved to (555, 371)
Screenshot: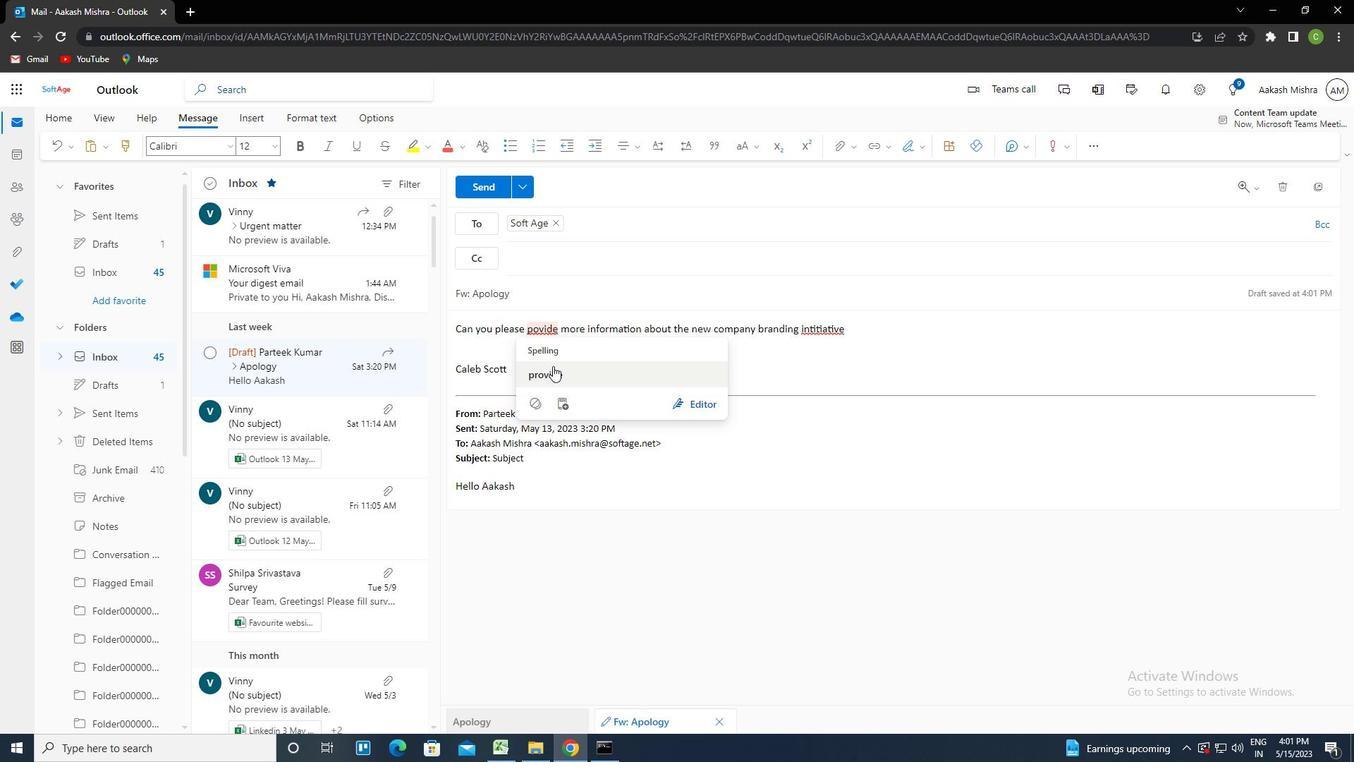 
Action: Mouse pressed left at (555, 371)
Screenshot: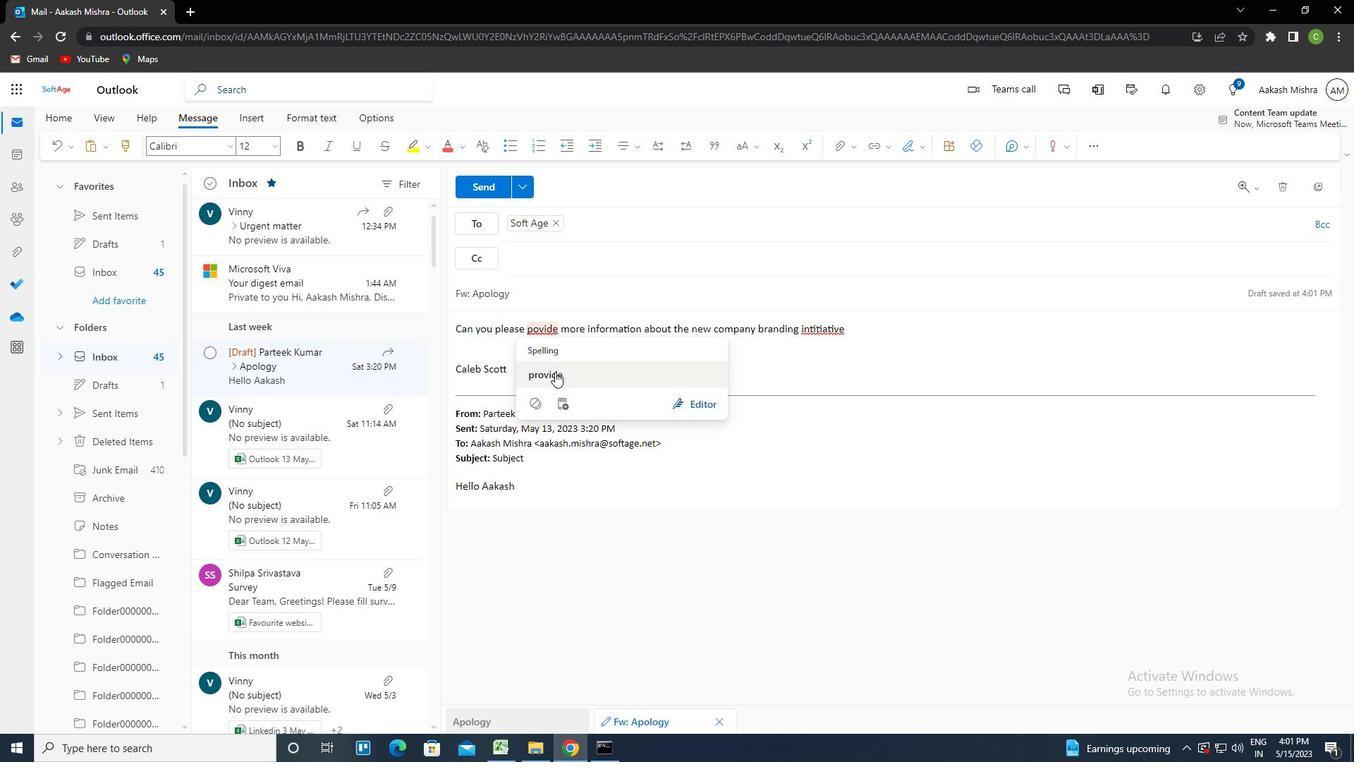 
Action: Mouse moved to (819, 334)
Screenshot: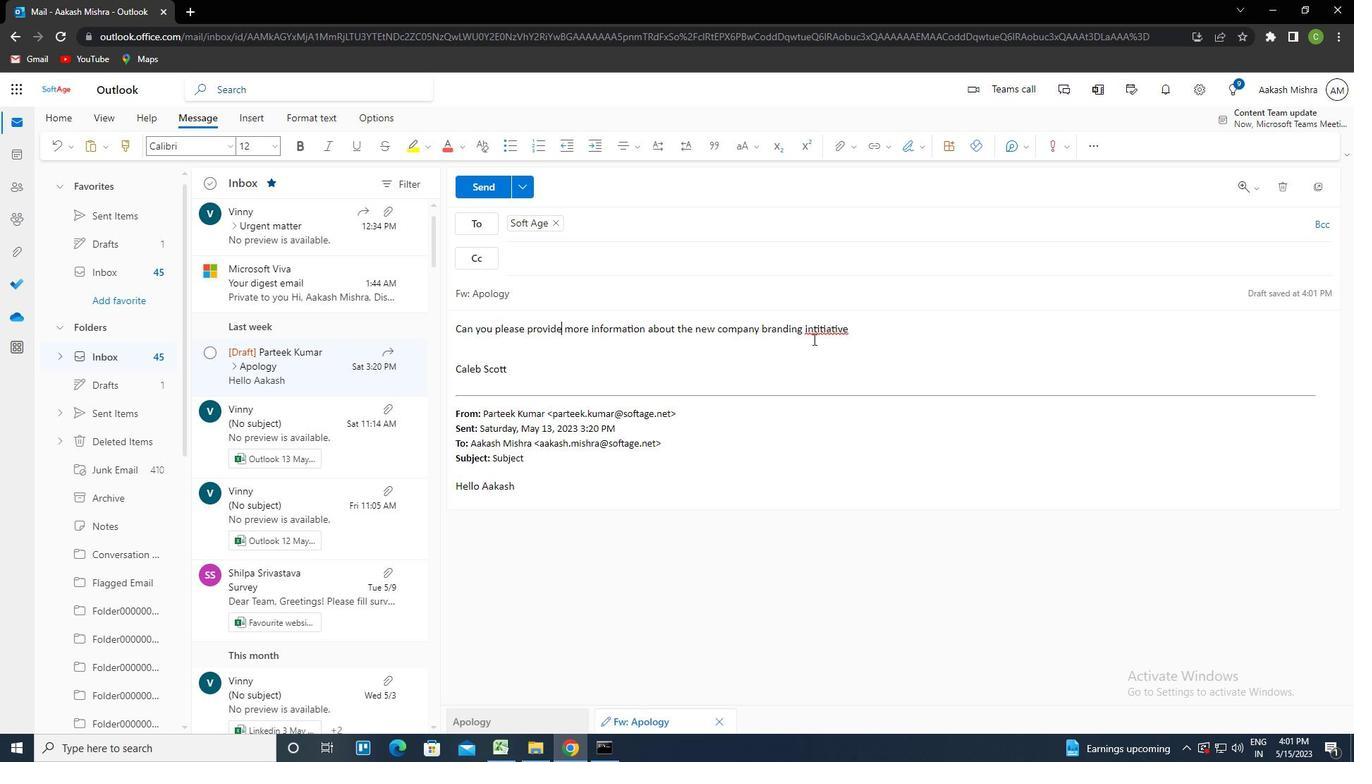 
Action: Mouse pressed left at (819, 334)
Screenshot: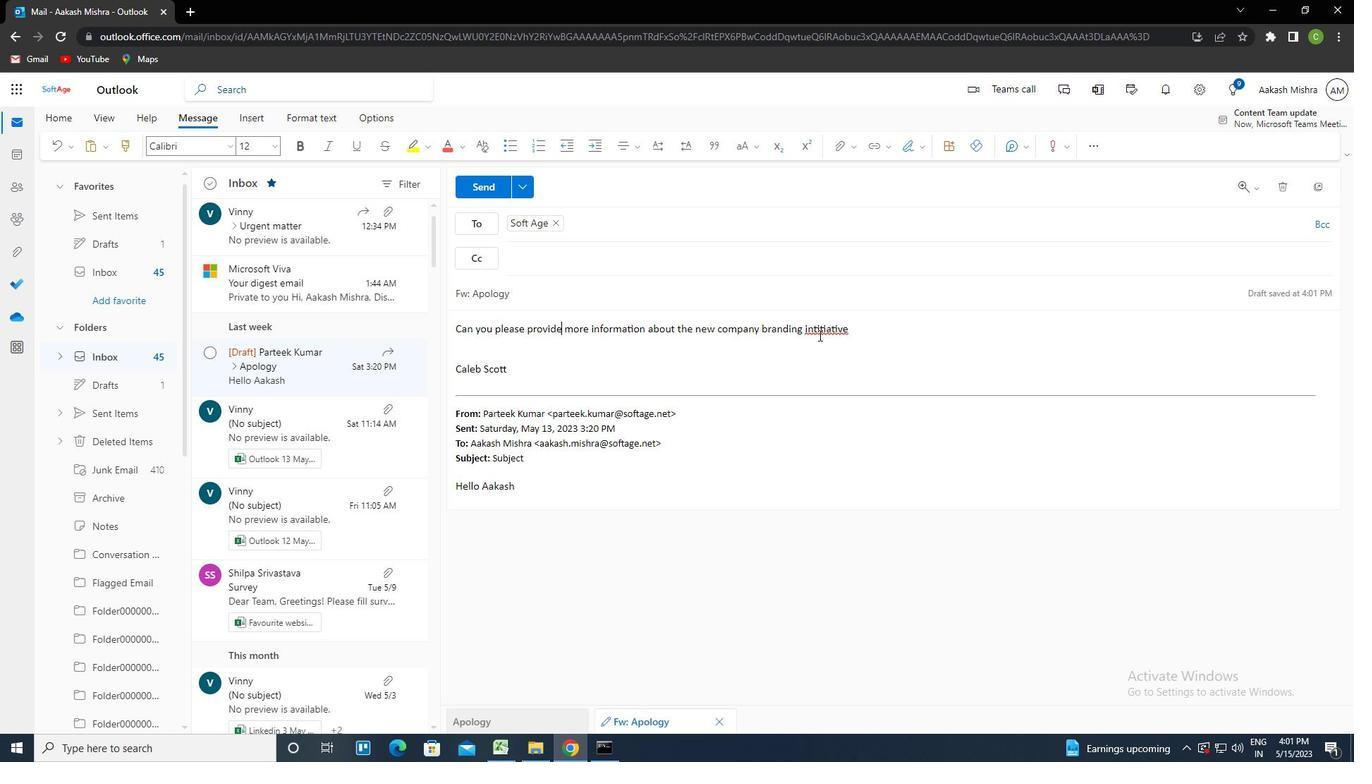 
Action: Mouse moved to (783, 376)
Screenshot: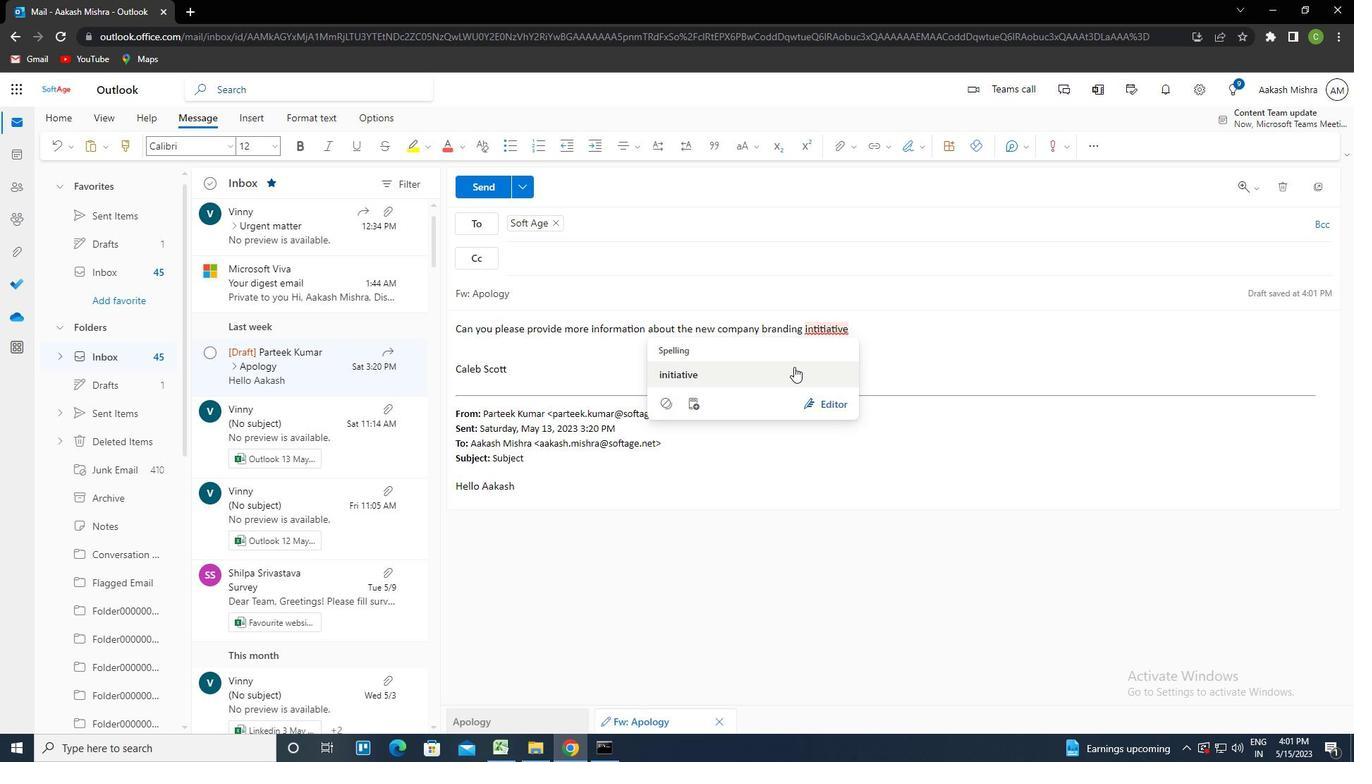 
Action: Mouse pressed left at (783, 376)
Screenshot: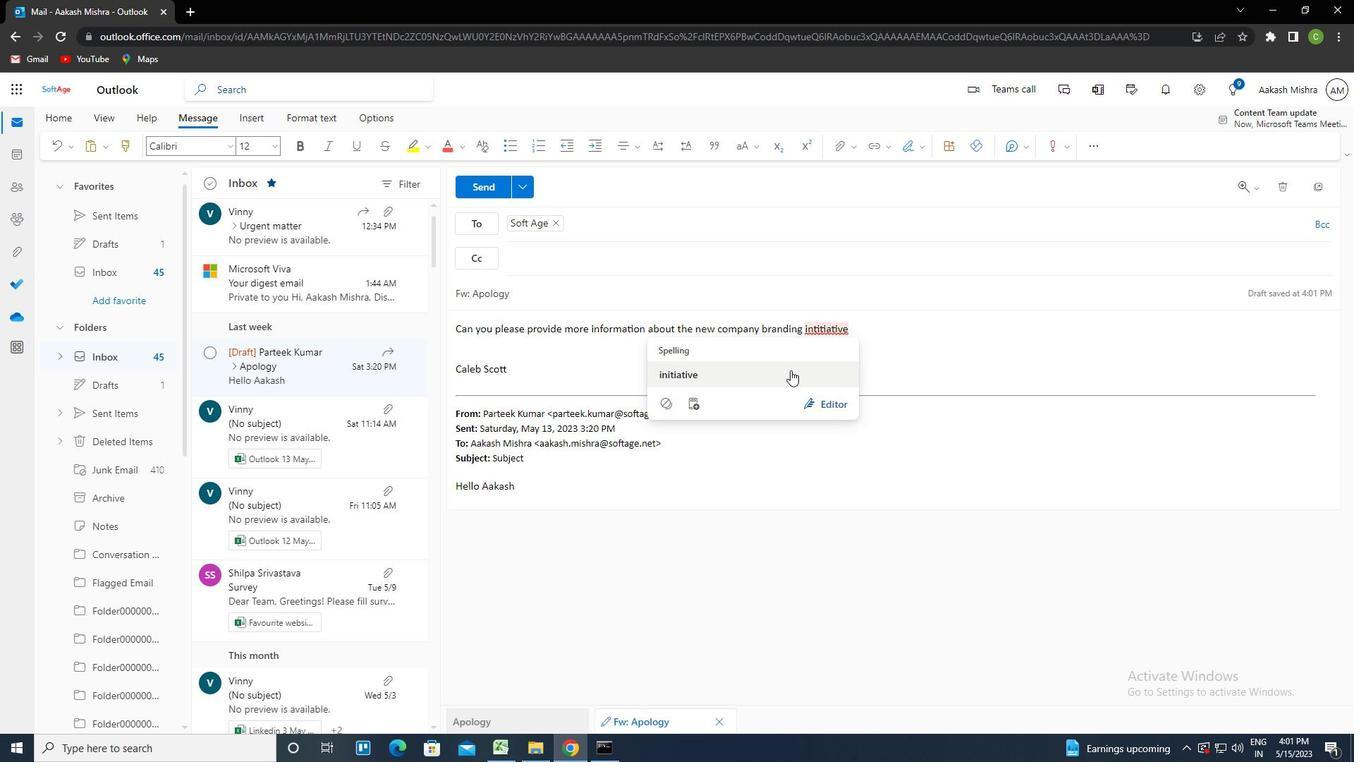 
Action: Mouse moved to (865, 334)
Screenshot: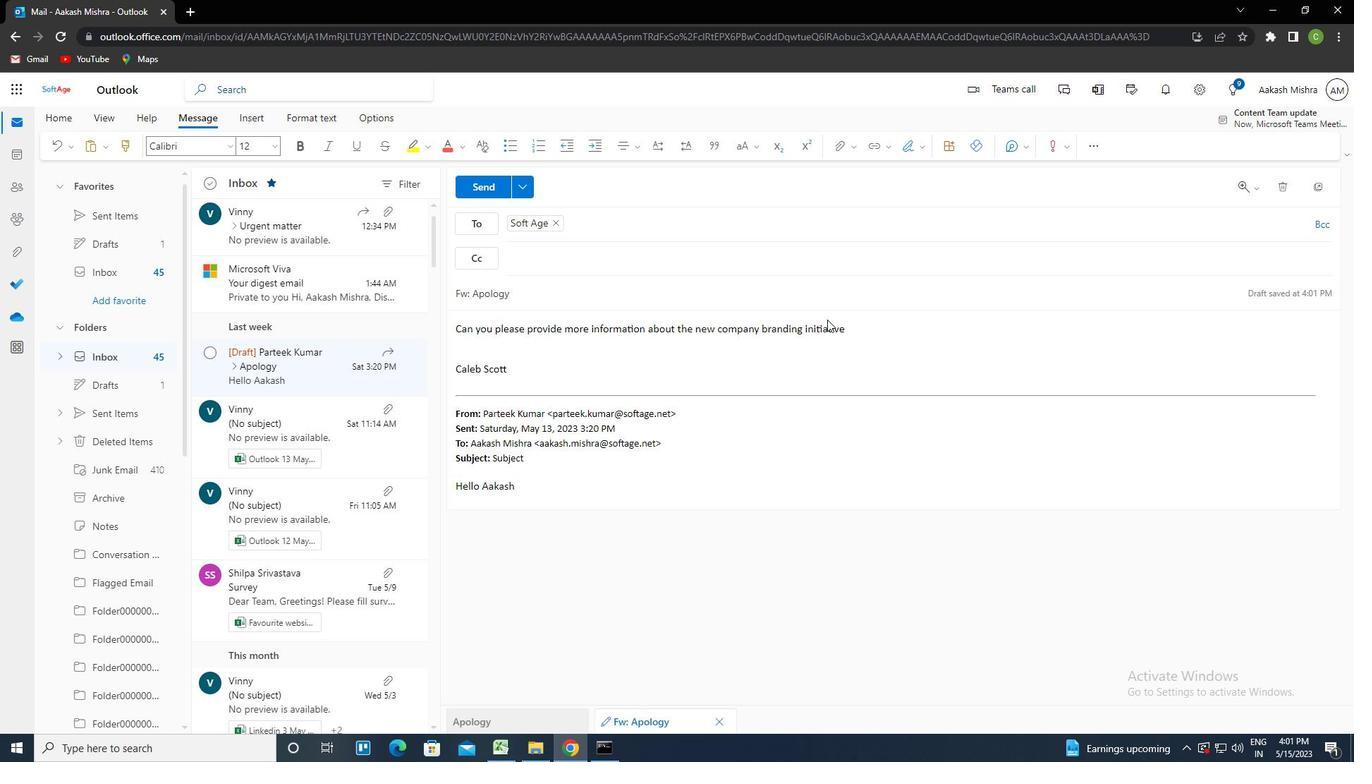 
Action: Key pressed <Key.shift_r>?
Screenshot: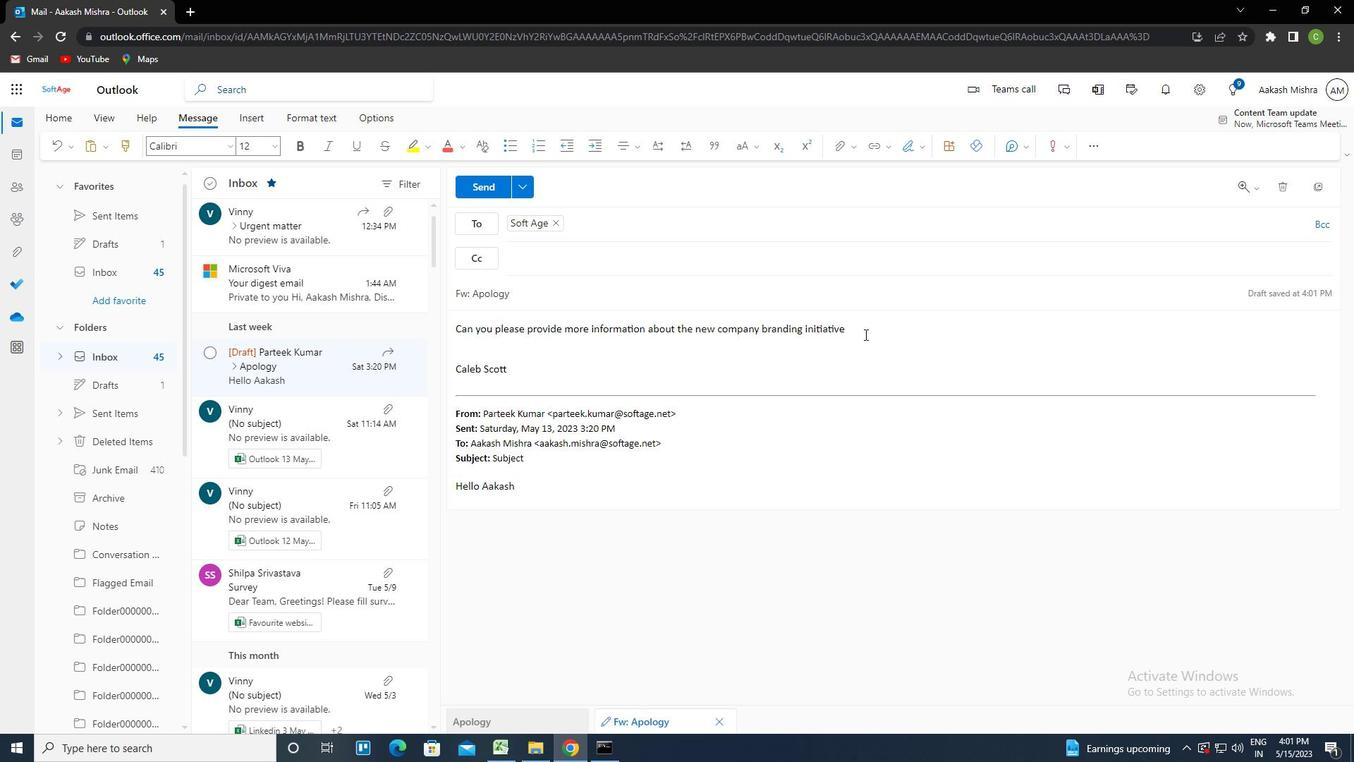 
Action: Mouse moved to (465, 186)
Screenshot: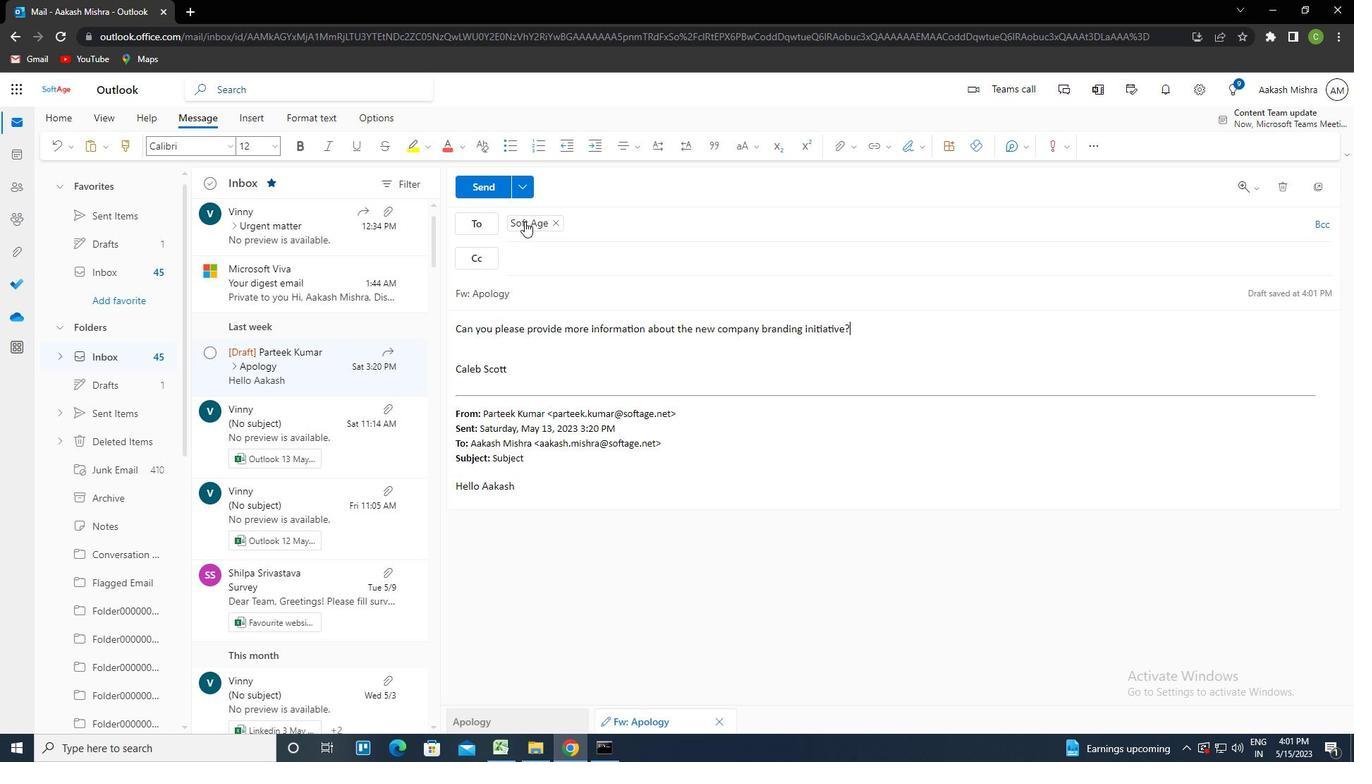 
Action: Mouse pressed left at (465, 186)
Screenshot: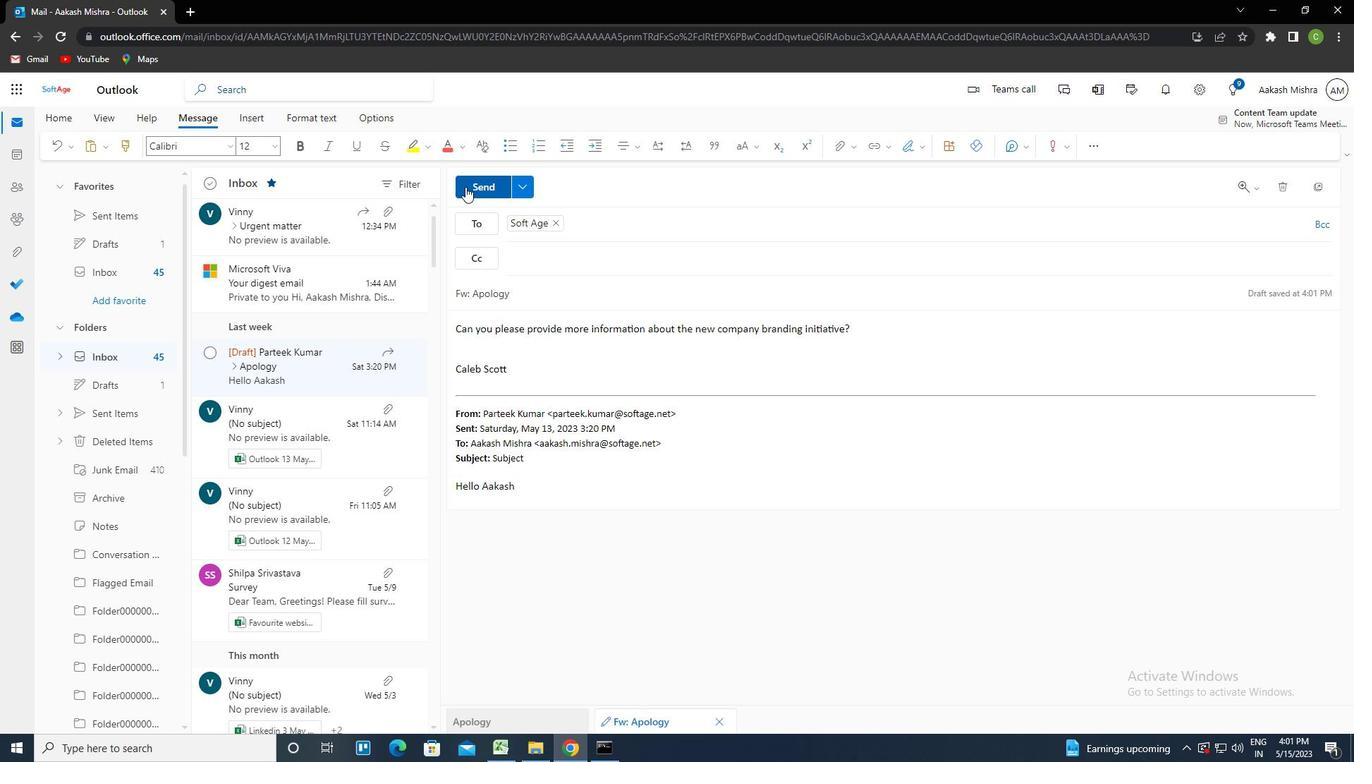 
Action: Mouse moved to (681, 412)
Screenshot: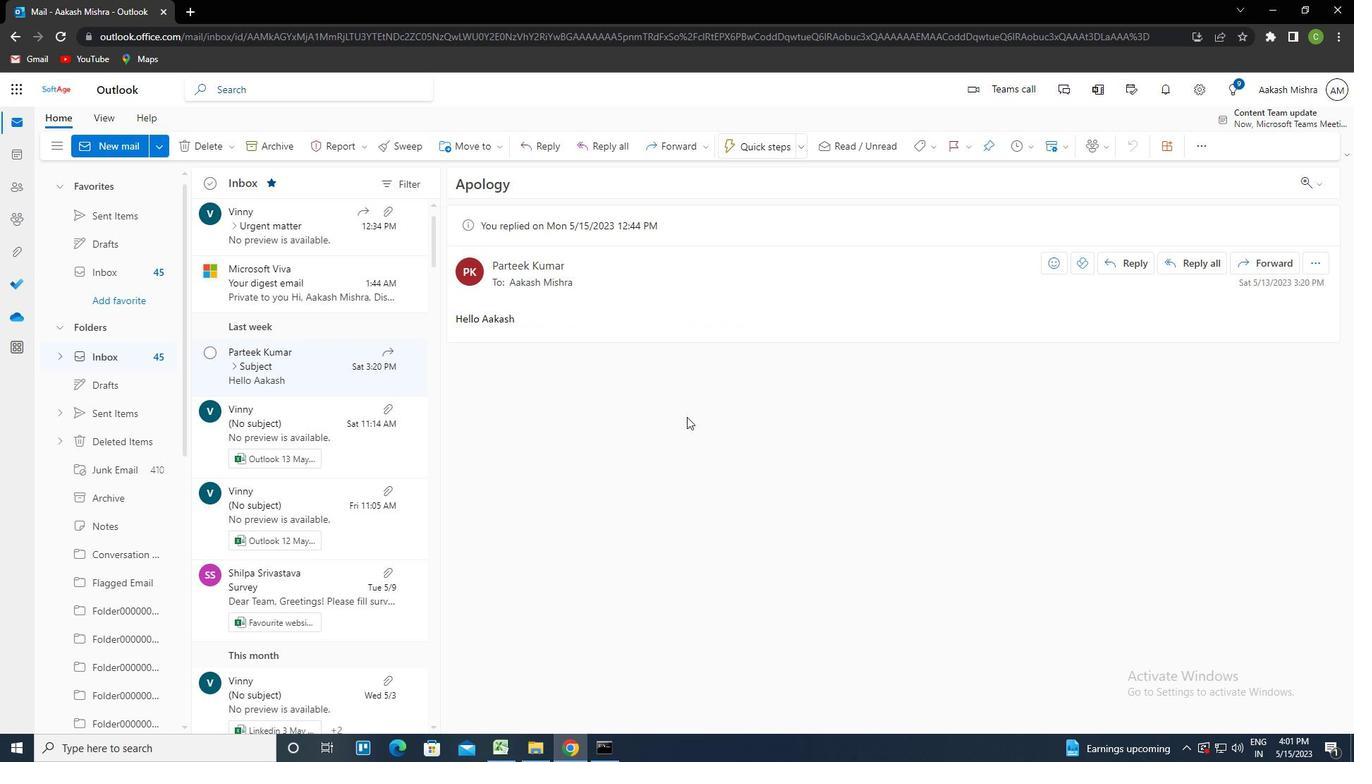 
